 Task: Search one way flight ticket for 5 adults, 2 children, 1 infant in seat and 2 infants on lap in economy from Roanoke: Roanoke-blacksburg Regional Airport (woodrum Field) to Riverton: Central Wyoming Regional Airport (was Riverton Regional) on 8-4-2023. Choice of flights is Southwest. Number of bags: 1 carry on bag and 1 checked bag. Price is upto 97000. Outbound departure time preference is 10:45.
Action: Mouse moved to (205, 304)
Screenshot: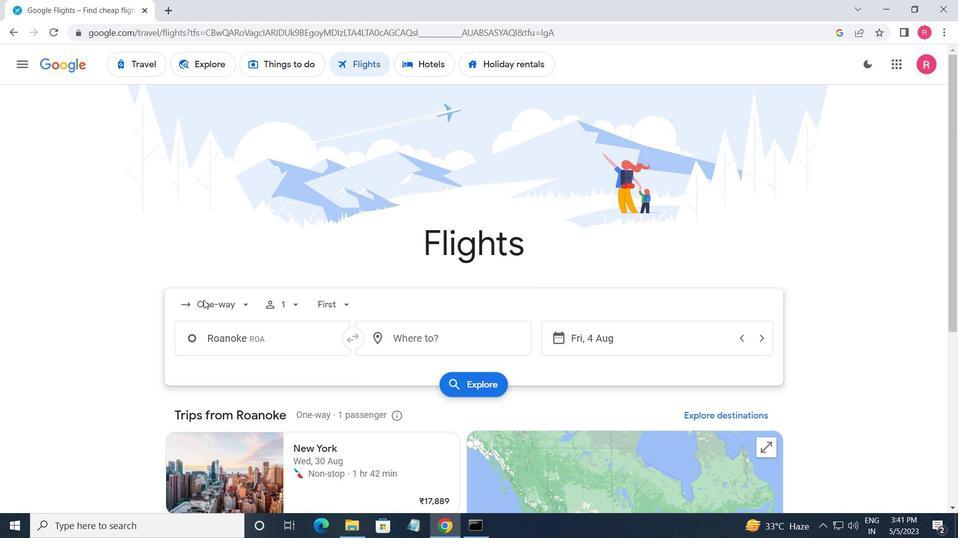 
Action: Mouse pressed left at (205, 304)
Screenshot: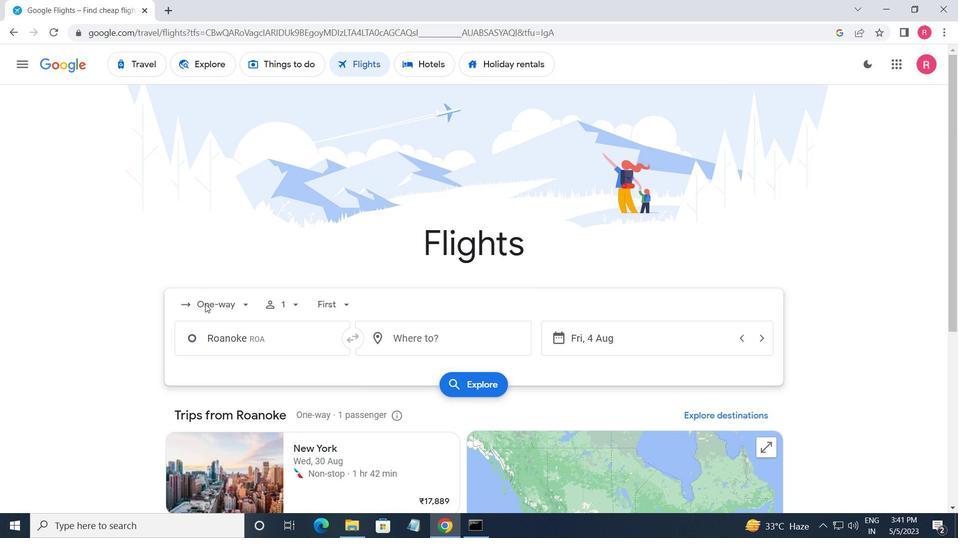 
Action: Mouse moved to (246, 306)
Screenshot: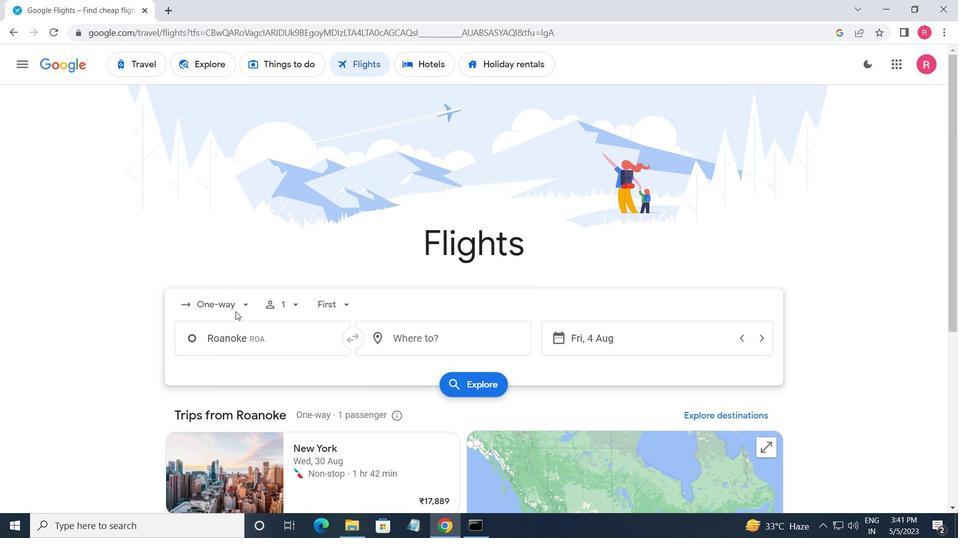 
Action: Mouse pressed left at (246, 306)
Screenshot: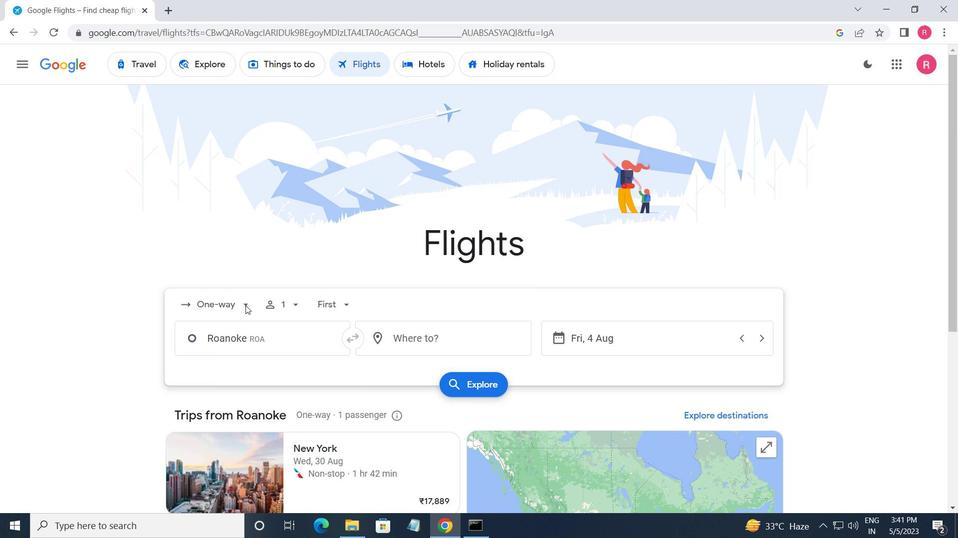 
Action: Mouse moved to (232, 361)
Screenshot: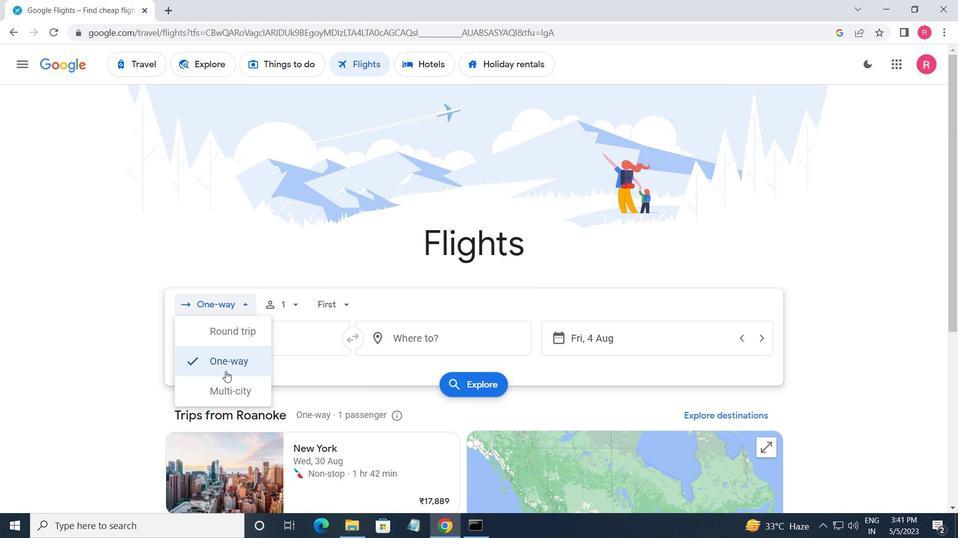 
Action: Mouse pressed left at (232, 361)
Screenshot: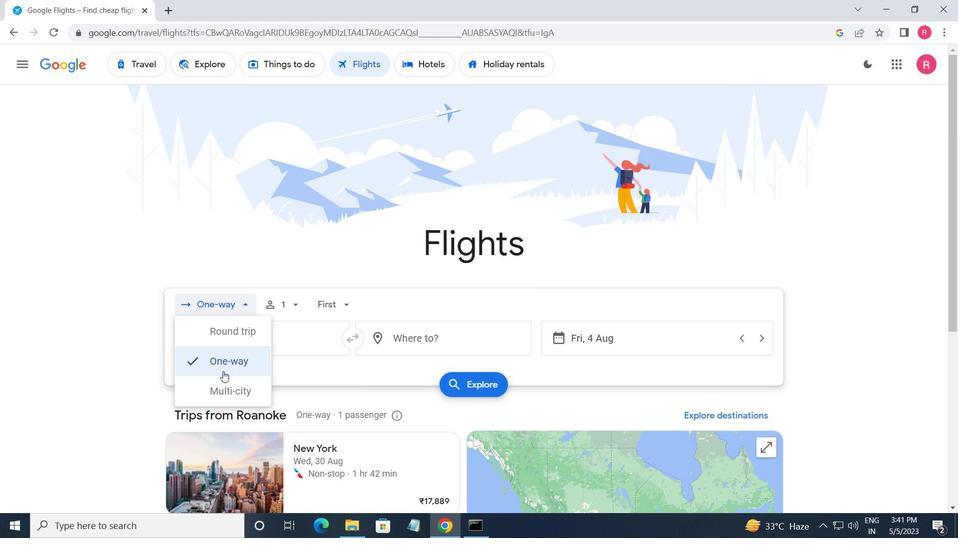 
Action: Mouse moved to (284, 311)
Screenshot: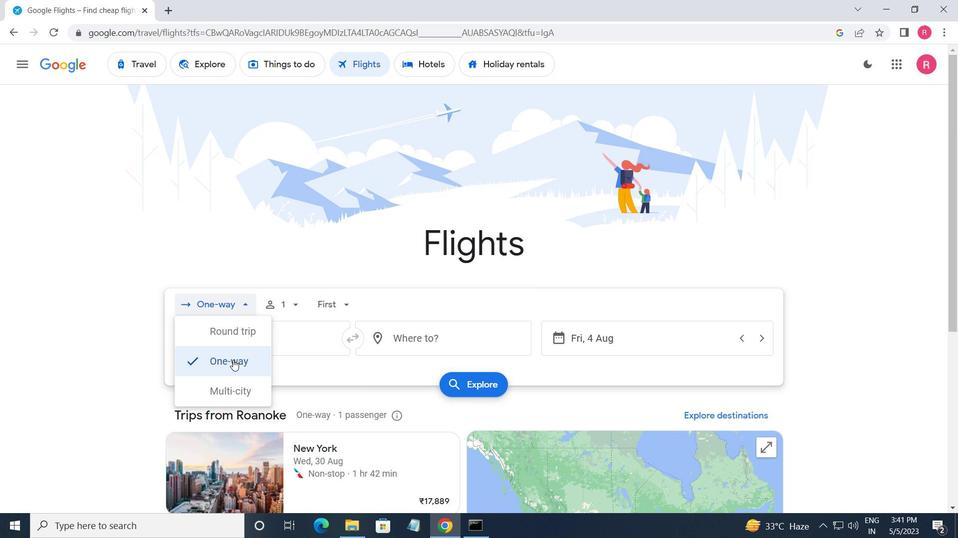 
Action: Mouse pressed left at (284, 311)
Screenshot: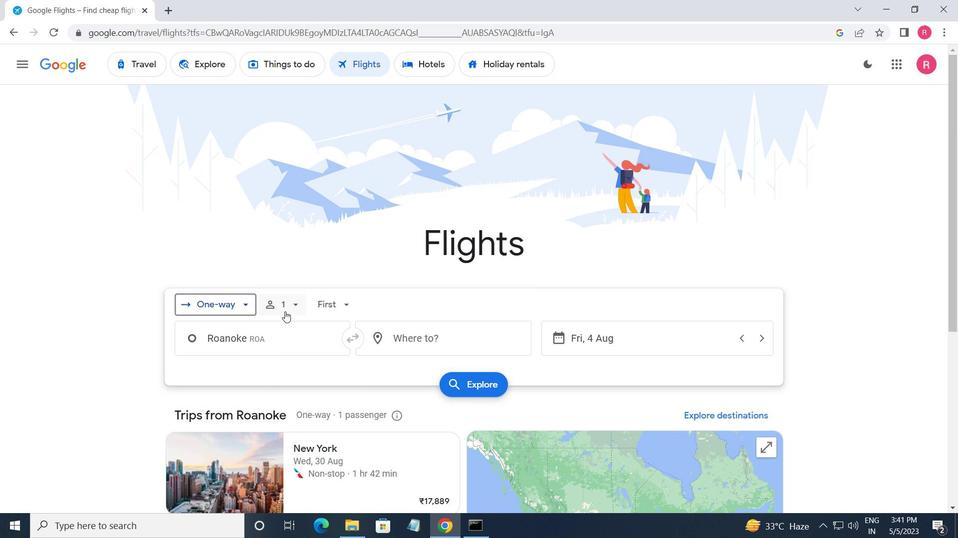 
Action: Mouse moved to (391, 339)
Screenshot: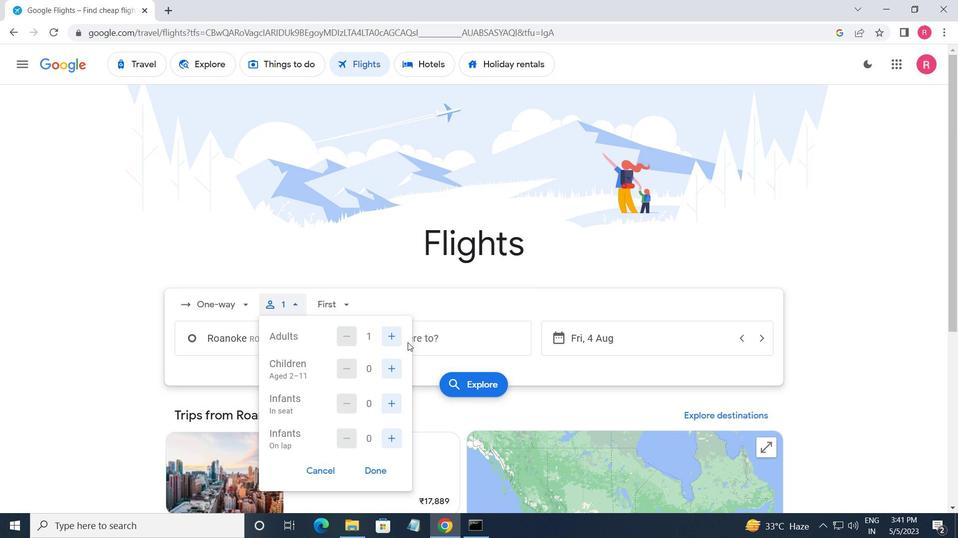 
Action: Mouse pressed left at (391, 339)
Screenshot: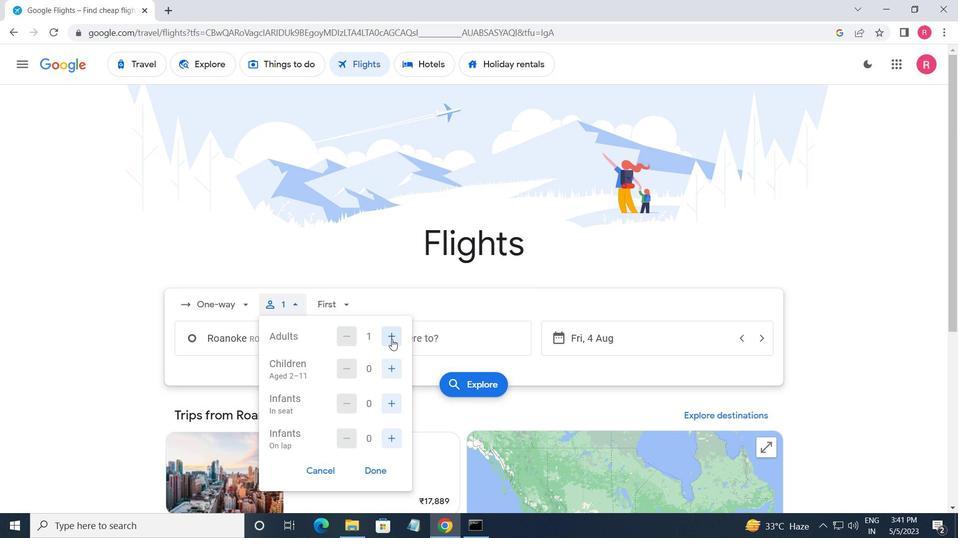 
Action: Mouse pressed left at (391, 339)
Screenshot: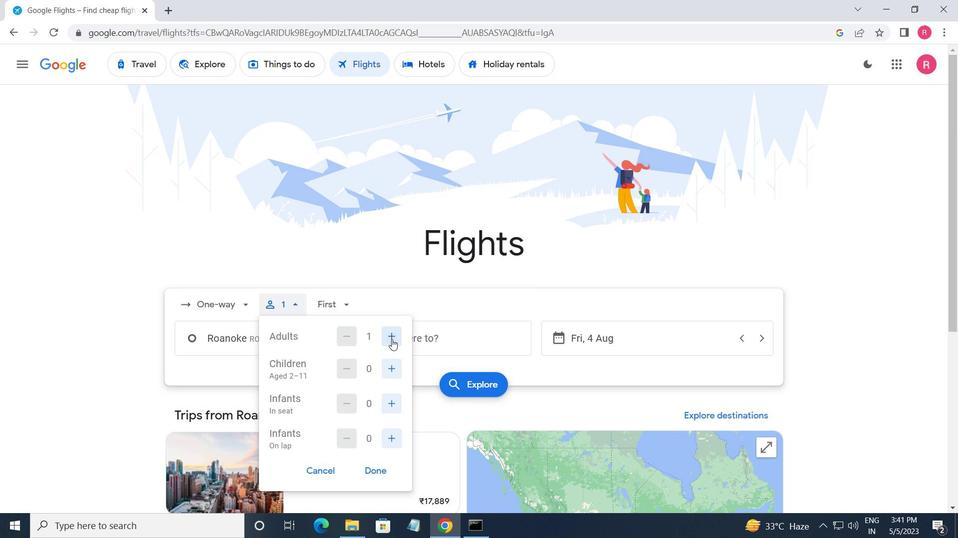 
Action: Mouse pressed left at (391, 339)
Screenshot: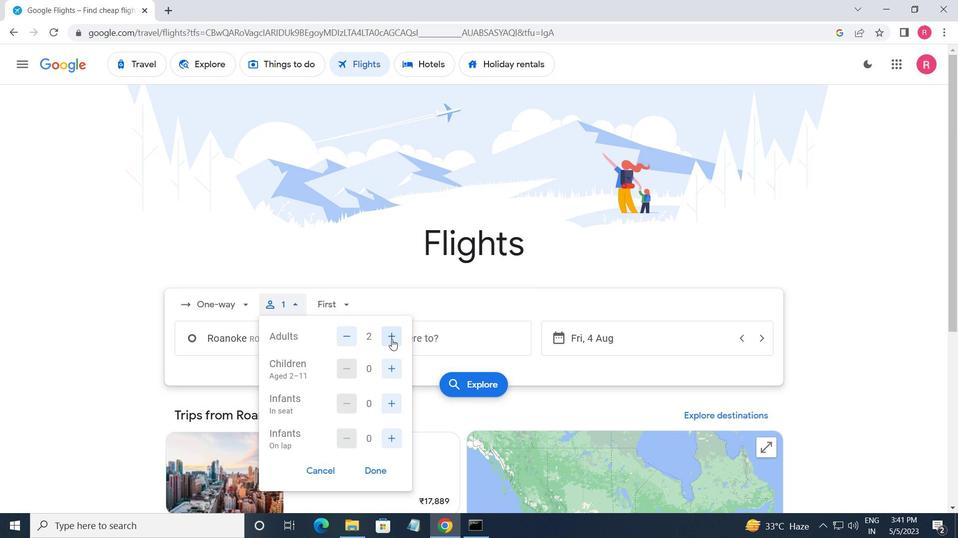 
Action: Mouse pressed left at (391, 339)
Screenshot: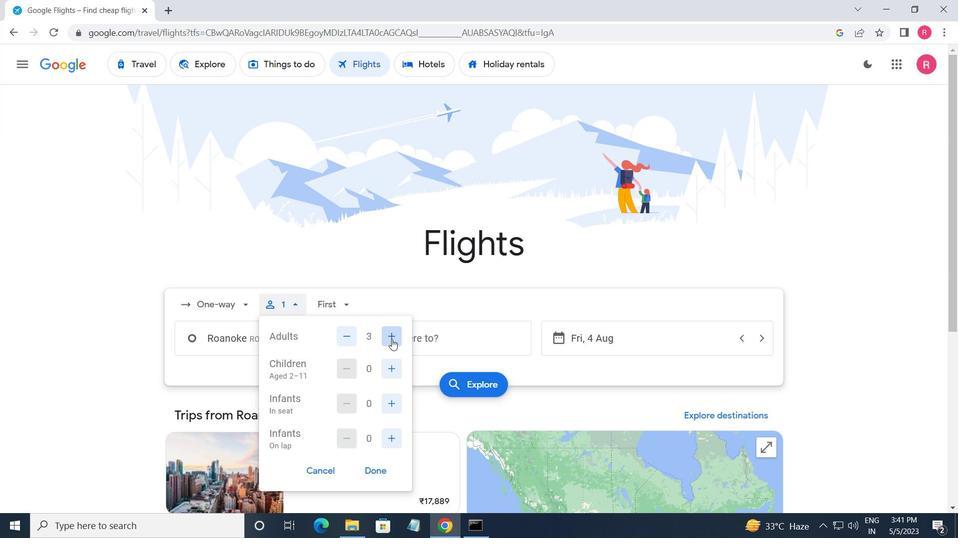 
Action: Mouse moved to (398, 370)
Screenshot: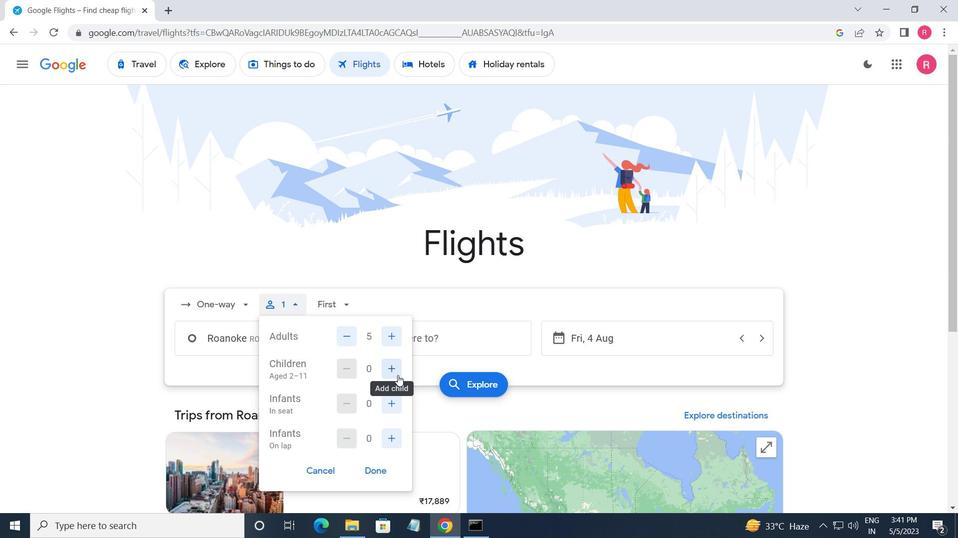 
Action: Mouse pressed left at (398, 370)
Screenshot: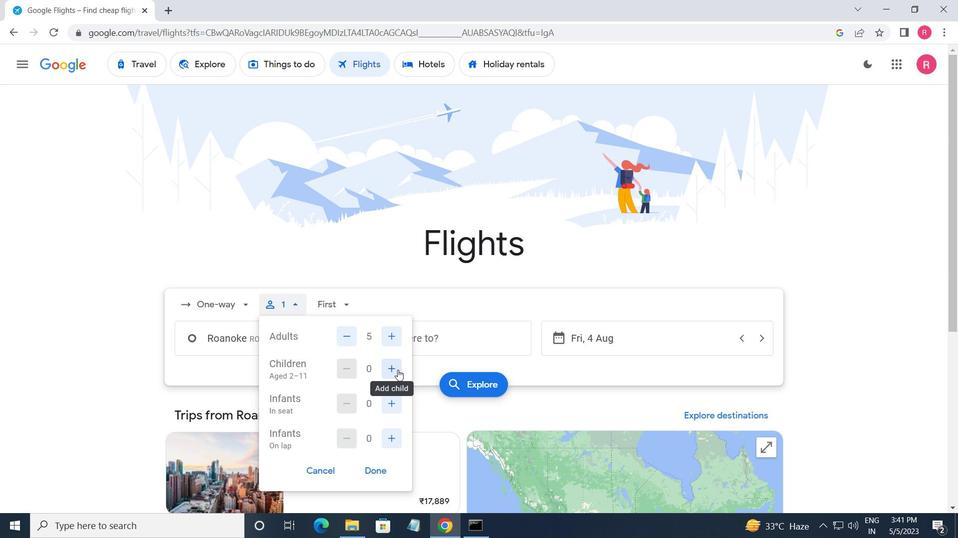 
Action: Mouse pressed left at (398, 370)
Screenshot: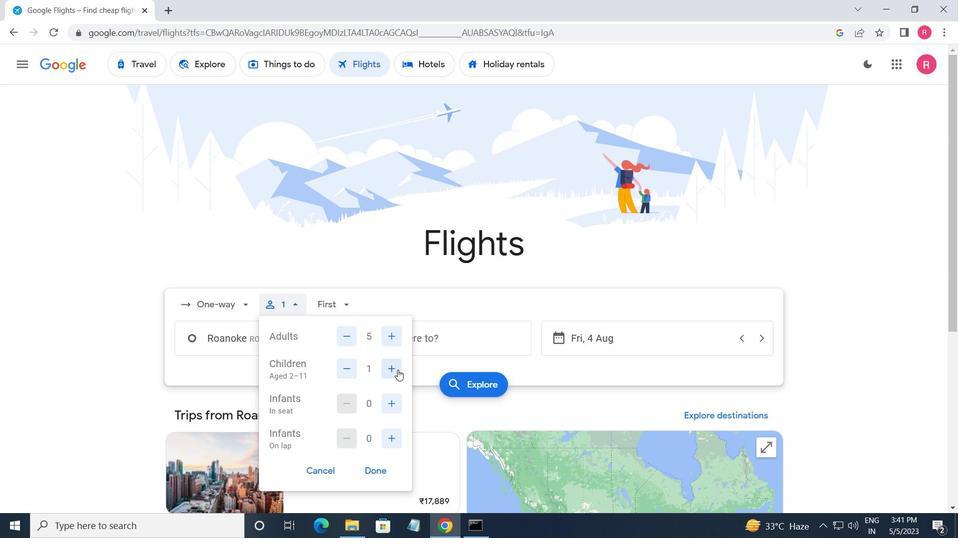 
Action: Mouse moved to (394, 409)
Screenshot: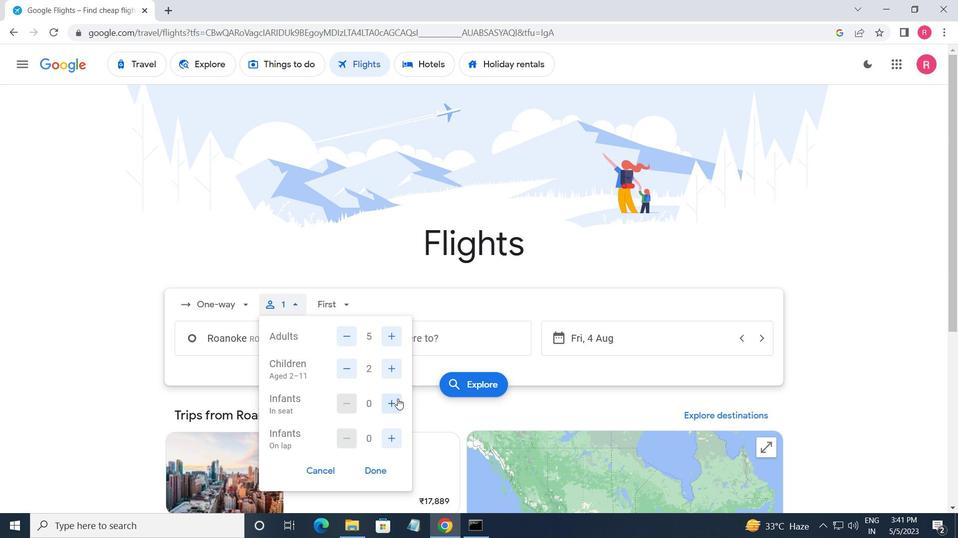 
Action: Mouse pressed left at (394, 409)
Screenshot: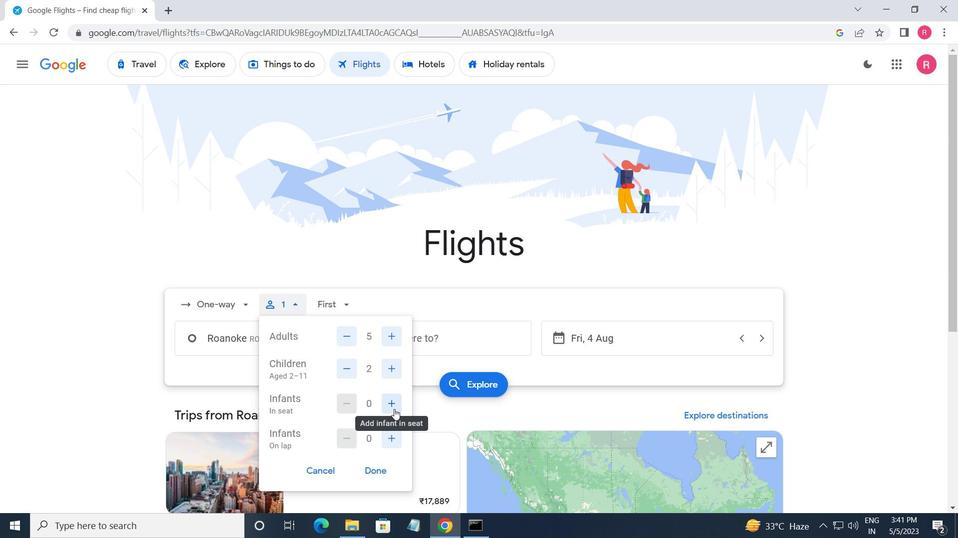 
Action: Mouse pressed left at (394, 409)
Screenshot: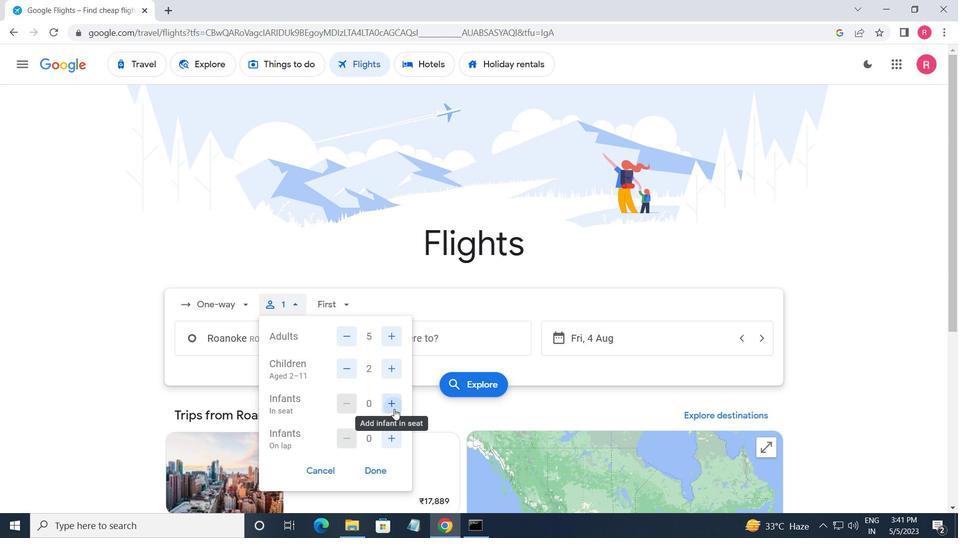 
Action: Mouse moved to (347, 407)
Screenshot: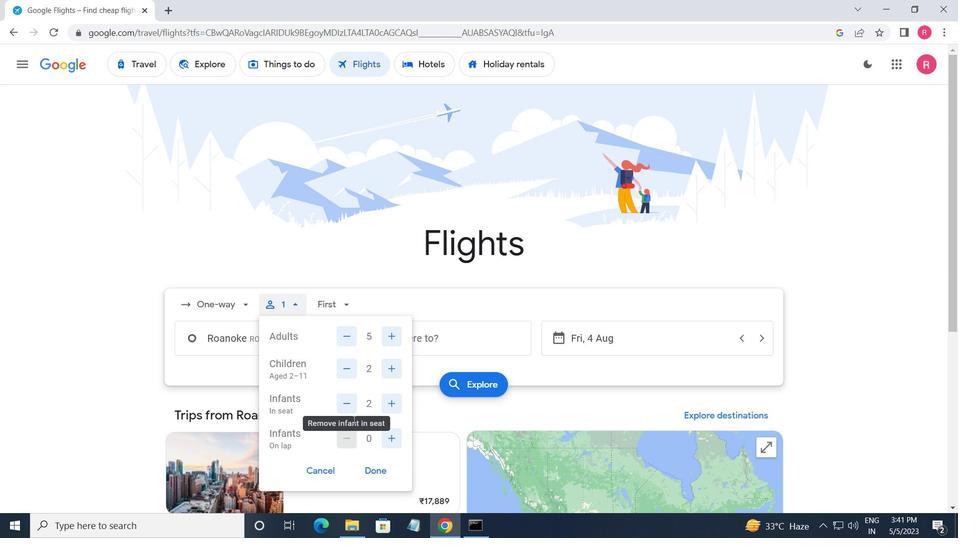 
Action: Mouse pressed left at (347, 407)
Screenshot: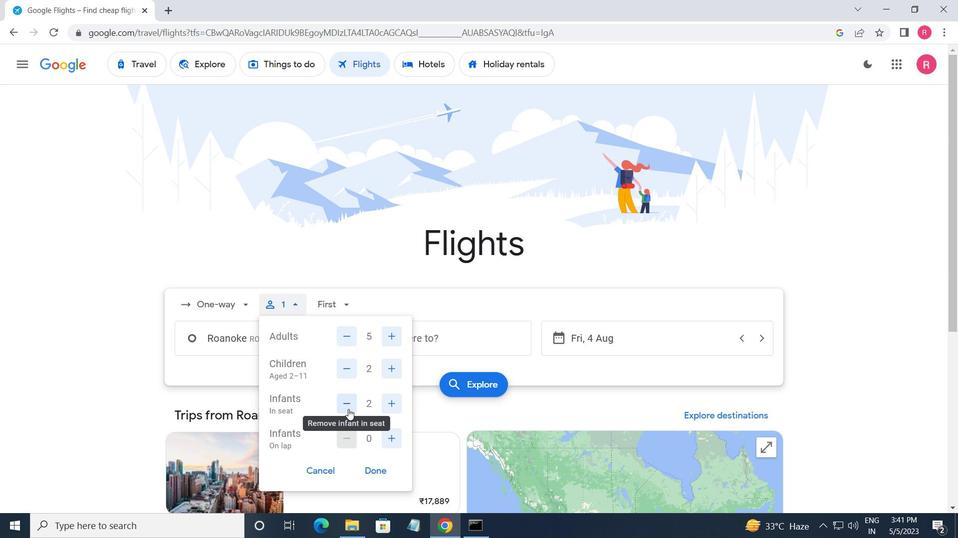
Action: Mouse moved to (393, 436)
Screenshot: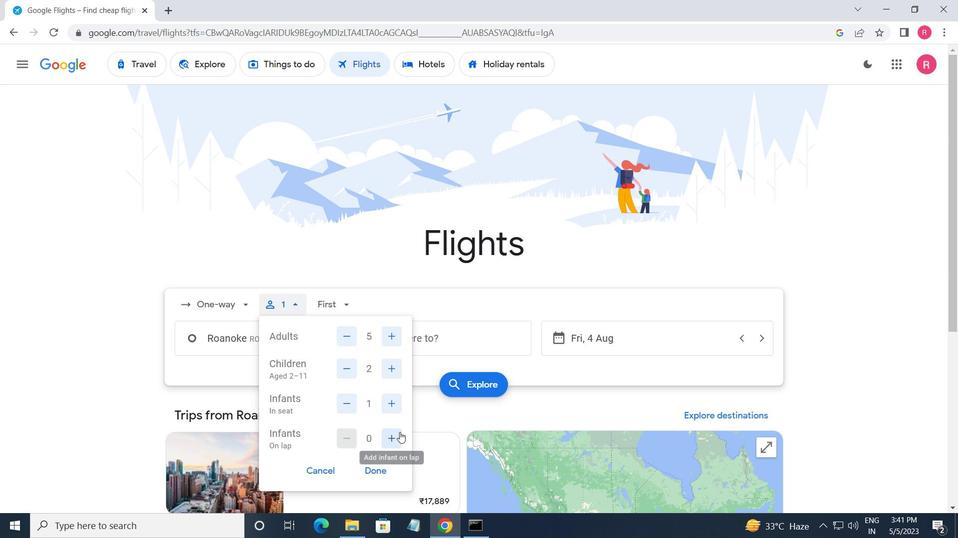 
Action: Mouse pressed left at (393, 436)
Screenshot: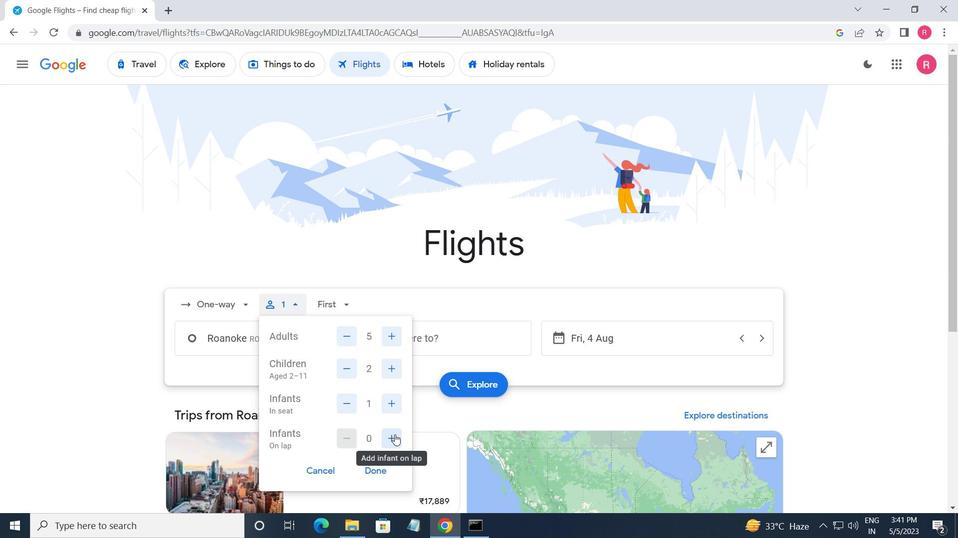 
Action: Mouse pressed left at (393, 436)
Screenshot: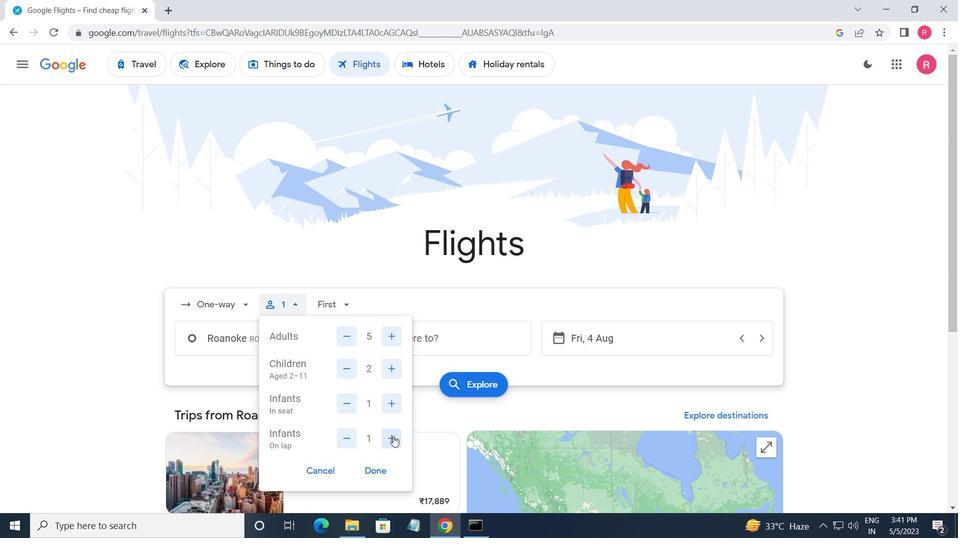 
Action: Mouse moved to (352, 440)
Screenshot: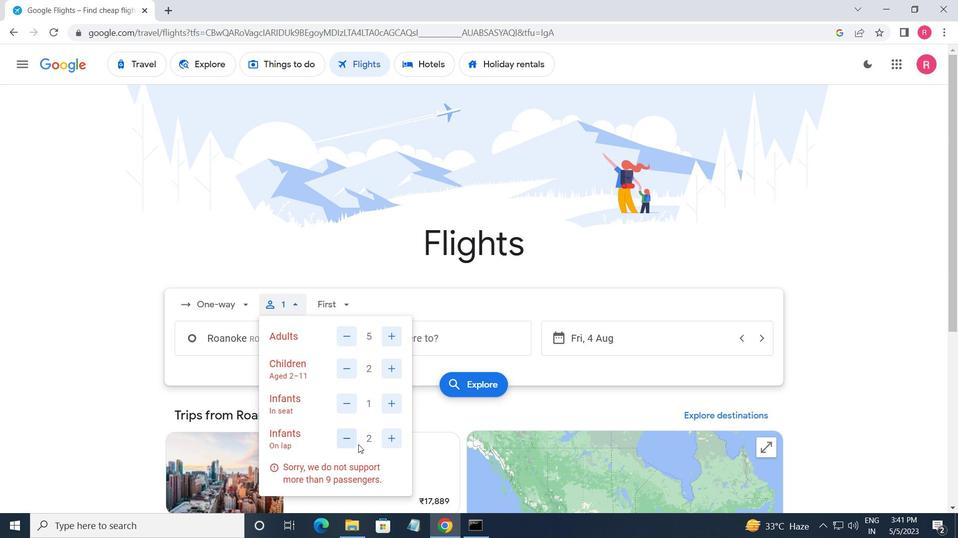 
Action: Mouse pressed left at (352, 440)
Screenshot: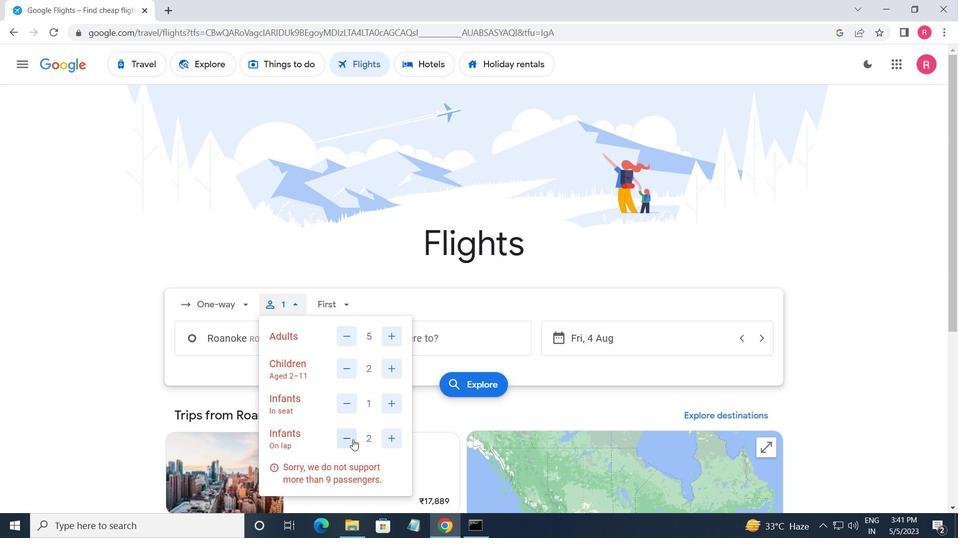 
Action: Mouse moved to (367, 477)
Screenshot: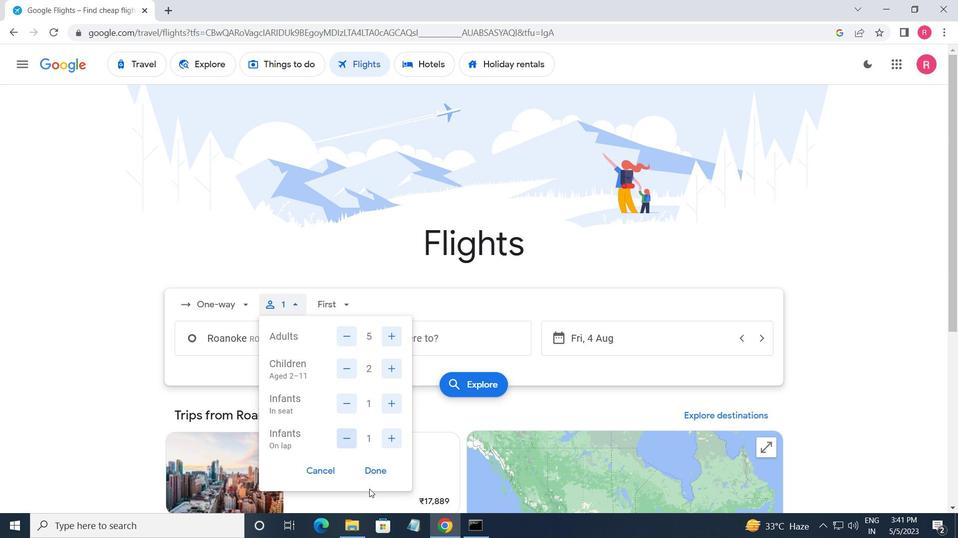 
Action: Mouse pressed left at (367, 477)
Screenshot: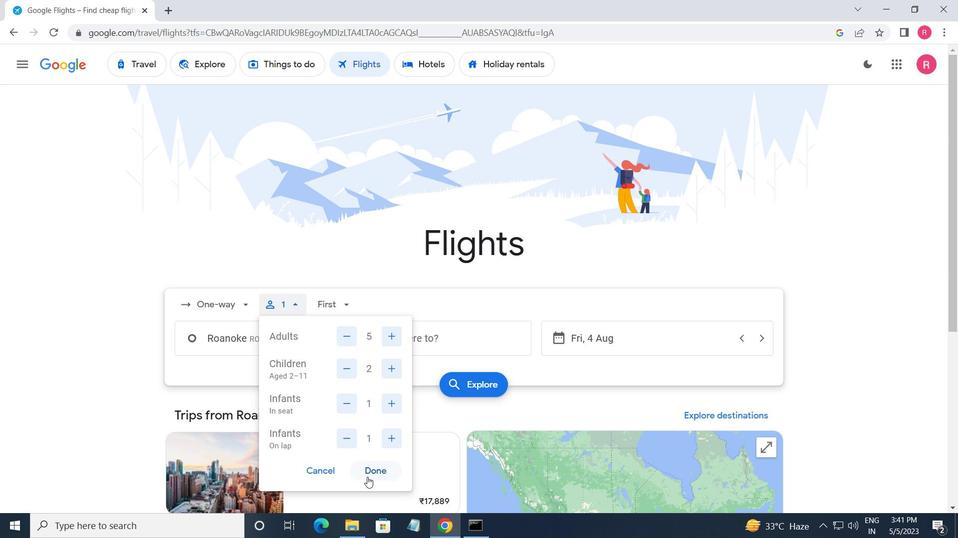 
Action: Mouse moved to (336, 310)
Screenshot: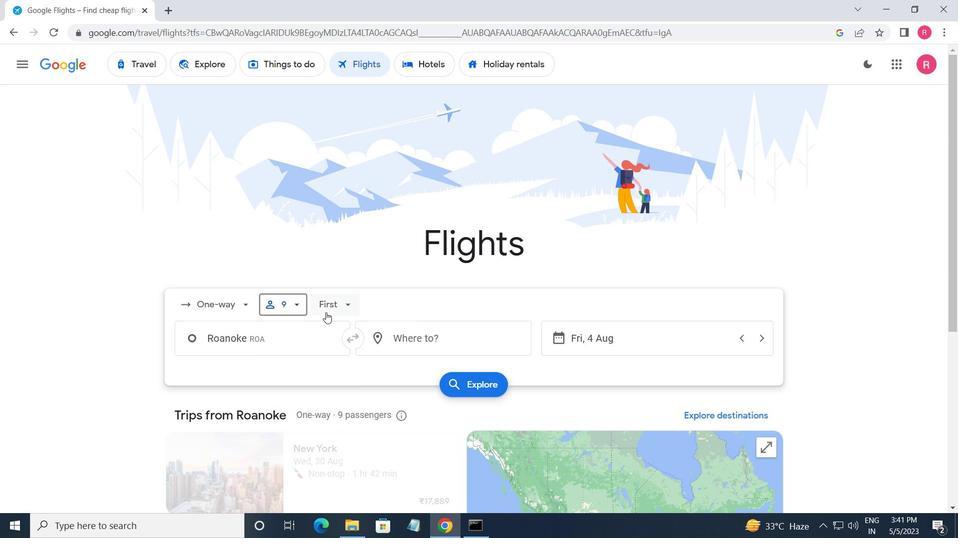 
Action: Mouse pressed left at (336, 310)
Screenshot: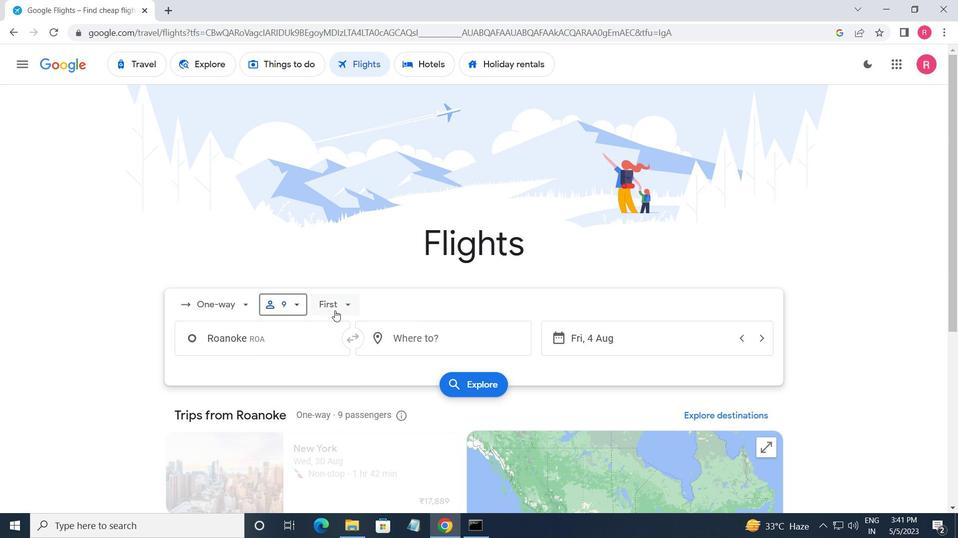 
Action: Mouse moved to (384, 331)
Screenshot: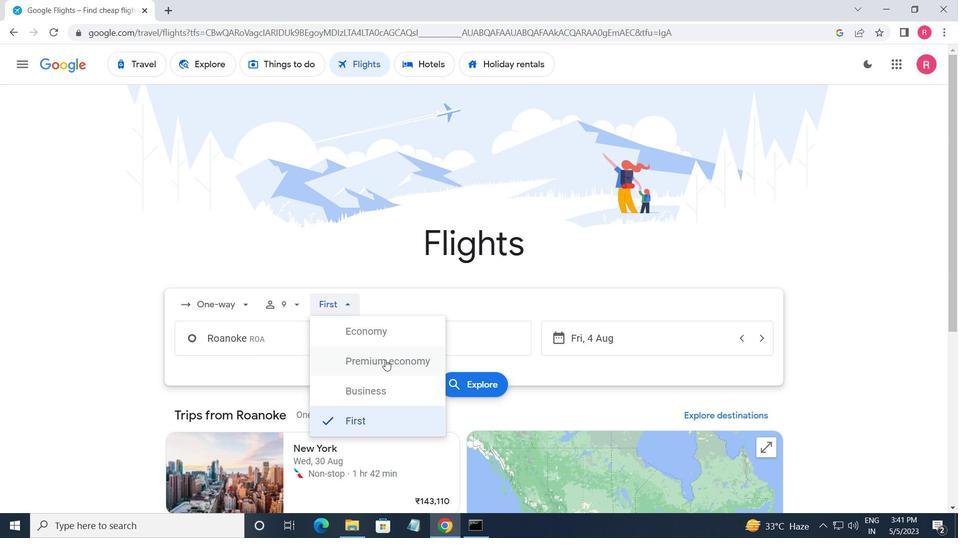 
Action: Mouse pressed left at (384, 331)
Screenshot: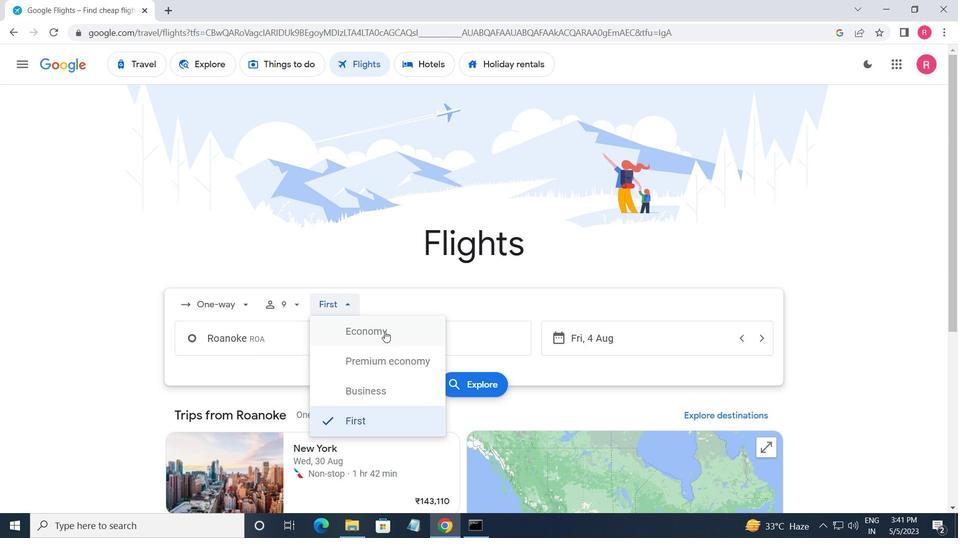 
Action: Mouse moved to (264, 344)
Screenshot: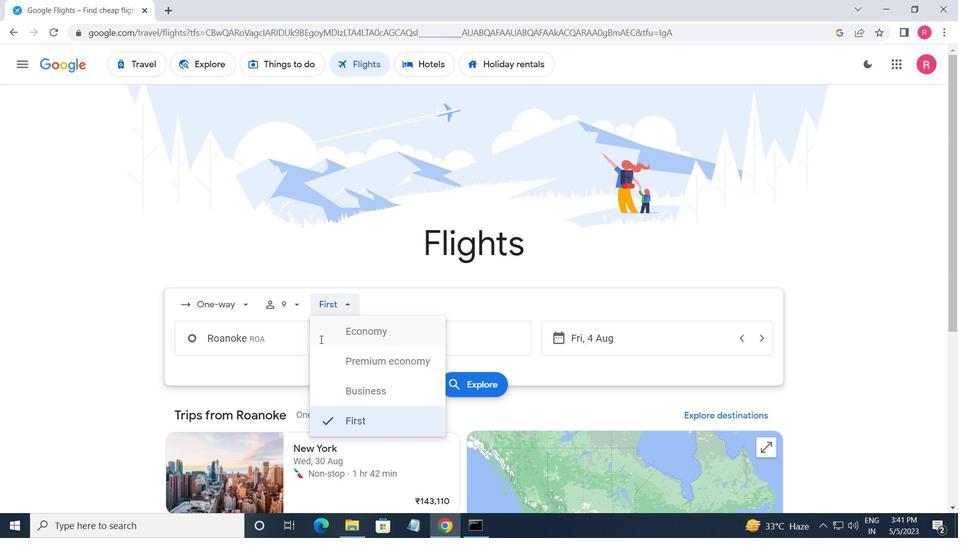 
Action: Mouse pressed left at (264, 344)
Screenshot: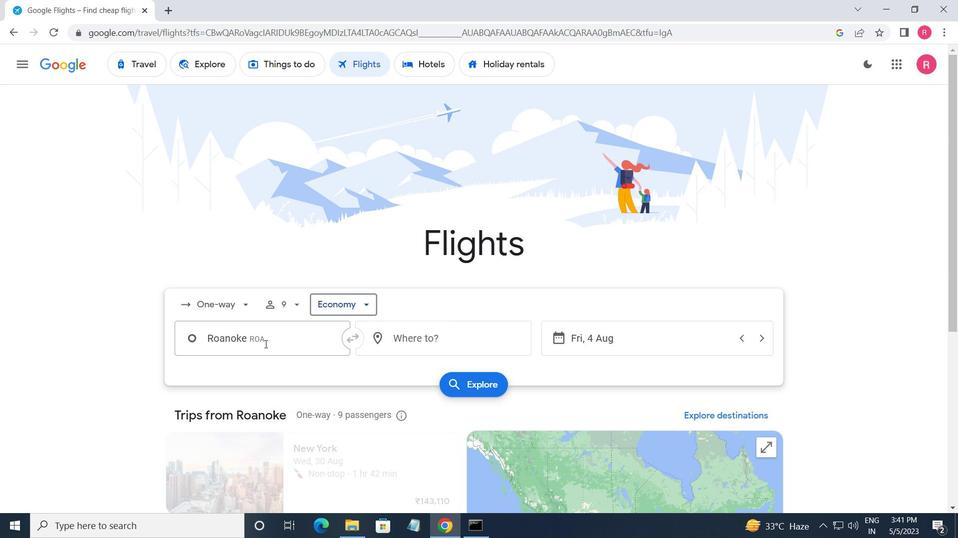 
Action: Key pressed <Key.shift>ROANV<Key.backspace>OKE-B
Screenshot: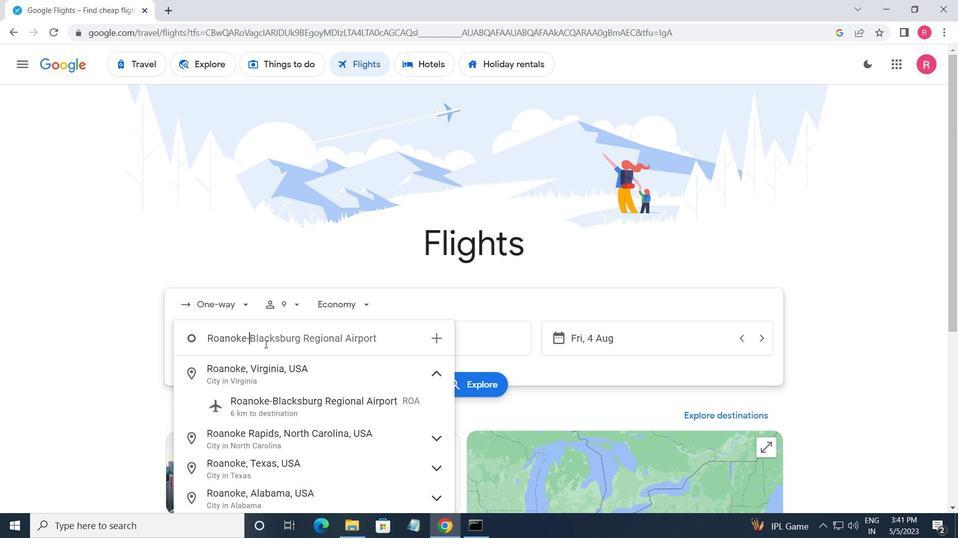 
Action: Mouse moved to (278, 375)
Screenshot: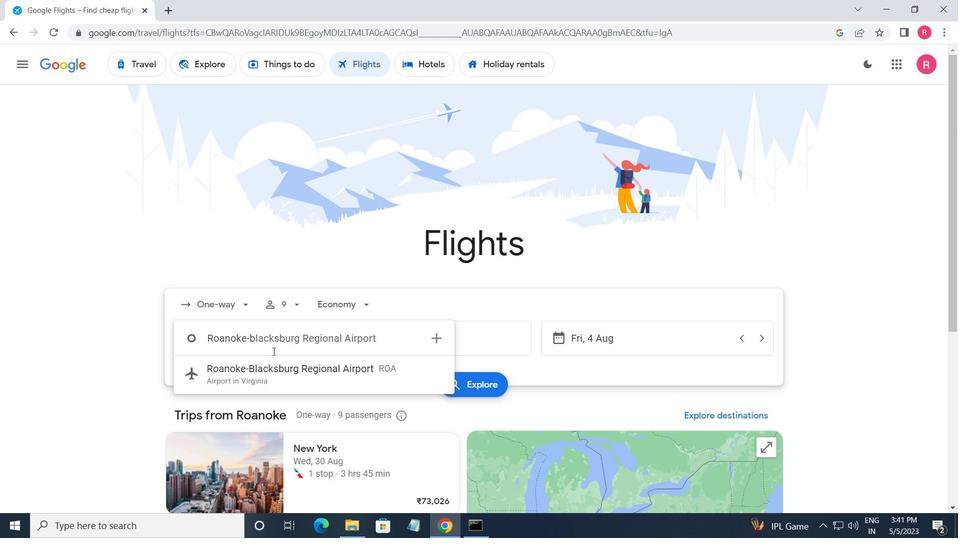 
Action: Mouse pressed left at (278, 375)
Screenshot: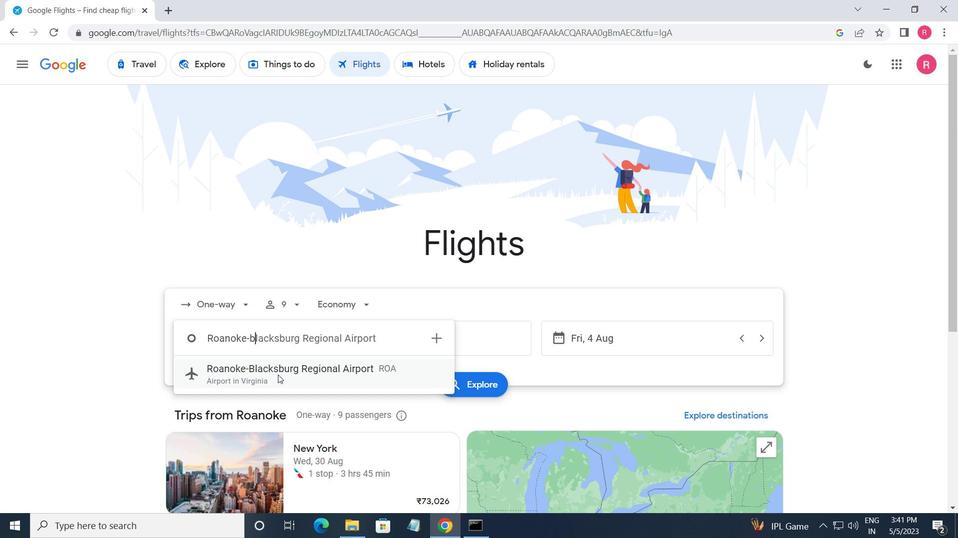 
Action: Mouse moved to (453, 322)
Screenshot: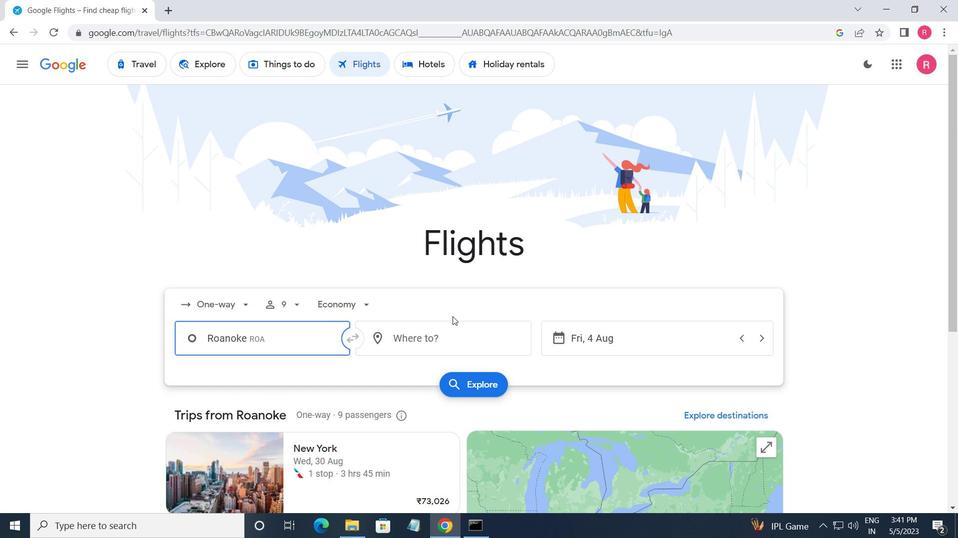 
Action: Mouse pressed left at (453, 322)
Screenshot: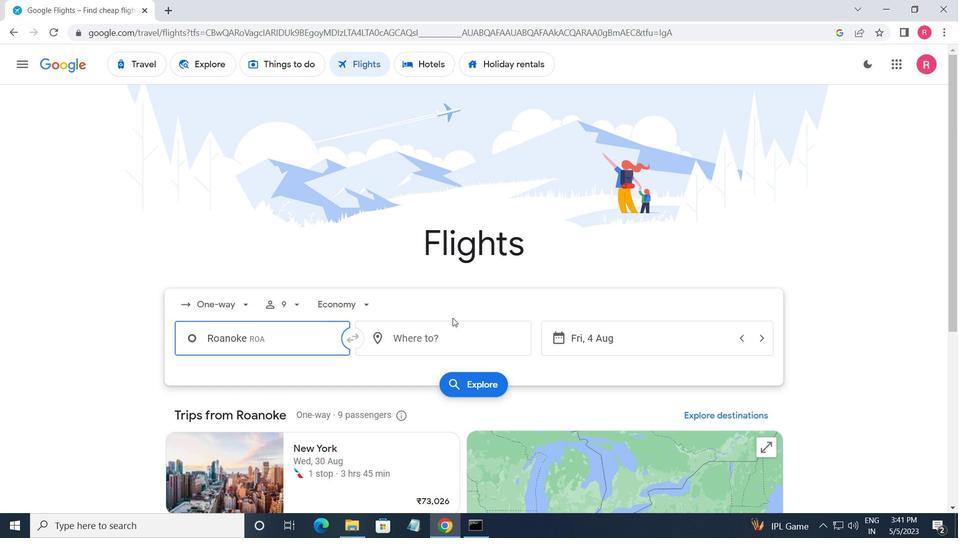 
Action: Mouse moved to (454, 322)
Screenshot: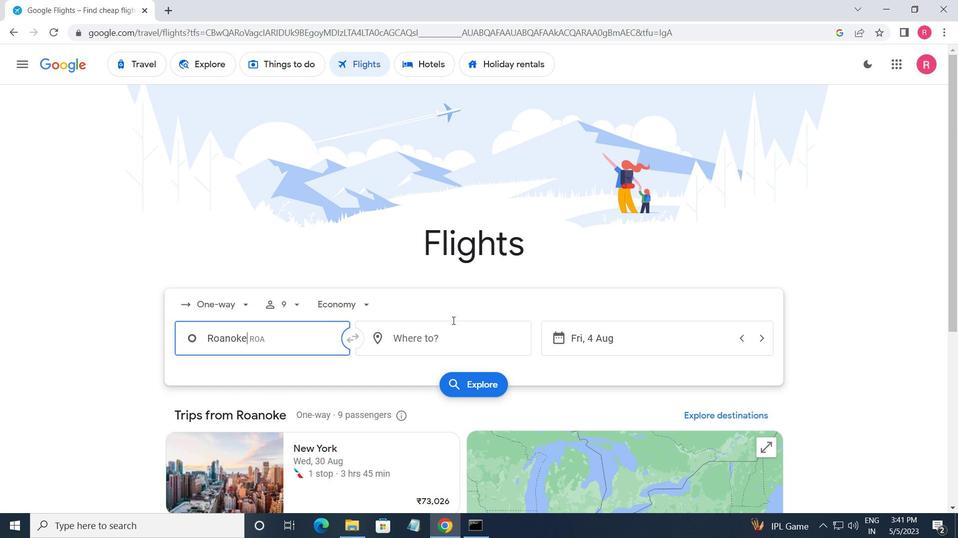 
Action: Key pressed <Key.shift>CENTRAL<Key.space><Key.shift>W
Screenshot: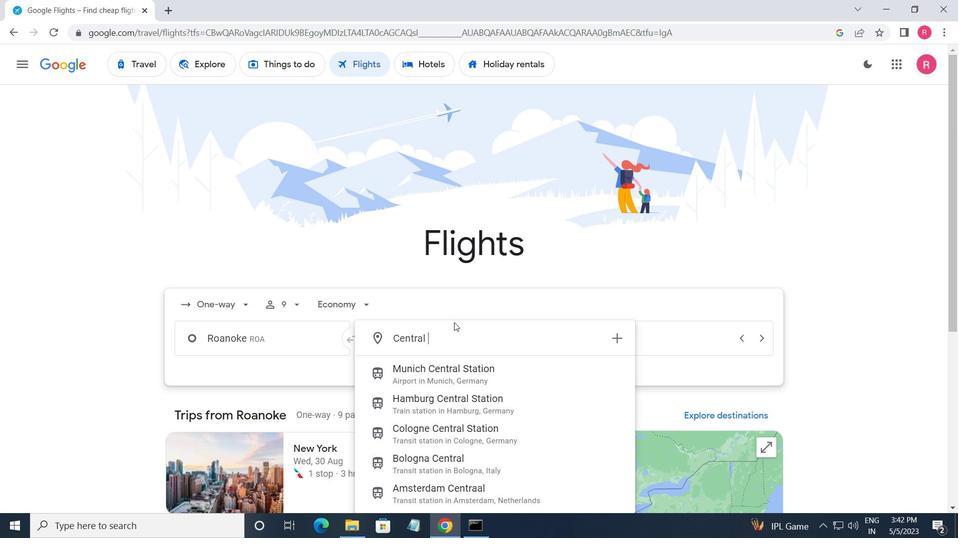 
Action: Mouse moved to (451, 375)
Screenshot: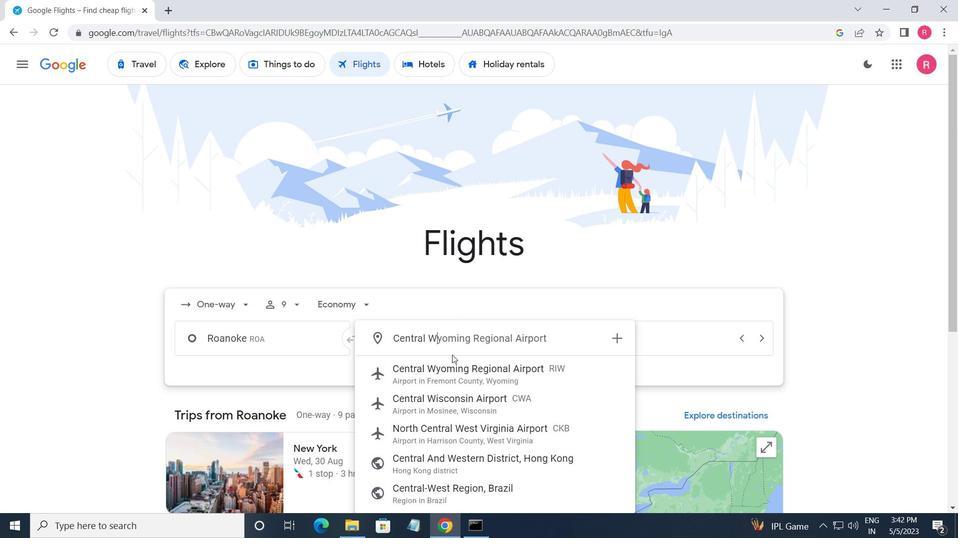 
Action: Mouse pressed left at (451, 375)
Screenshot: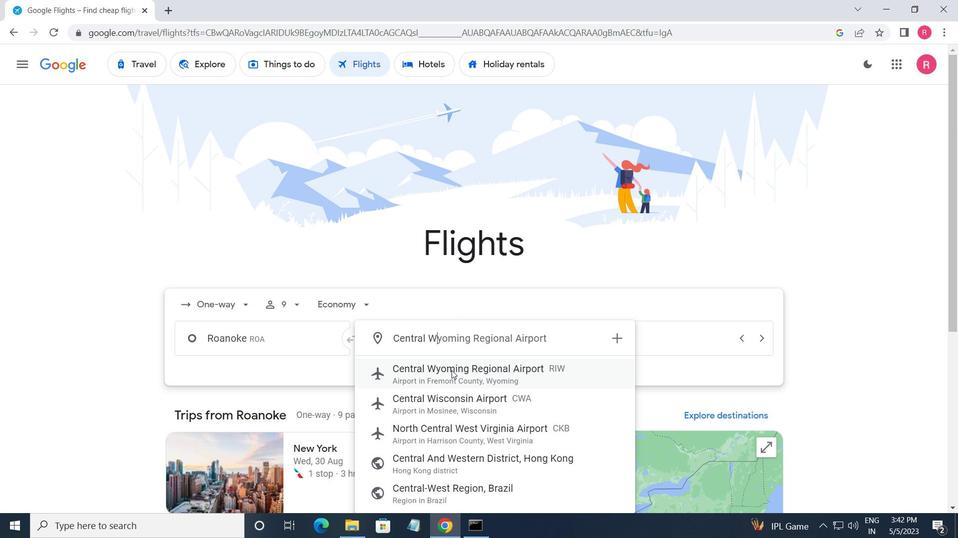 
Action: Mouse moved to (614, 328)
Screenshot: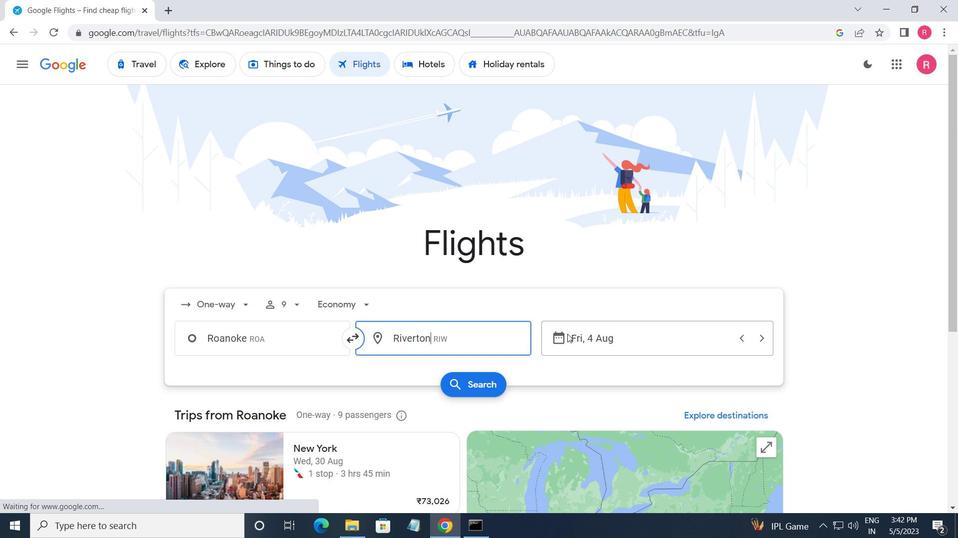 
Action: Mouse pressed left at (614, 328)
Screenshot: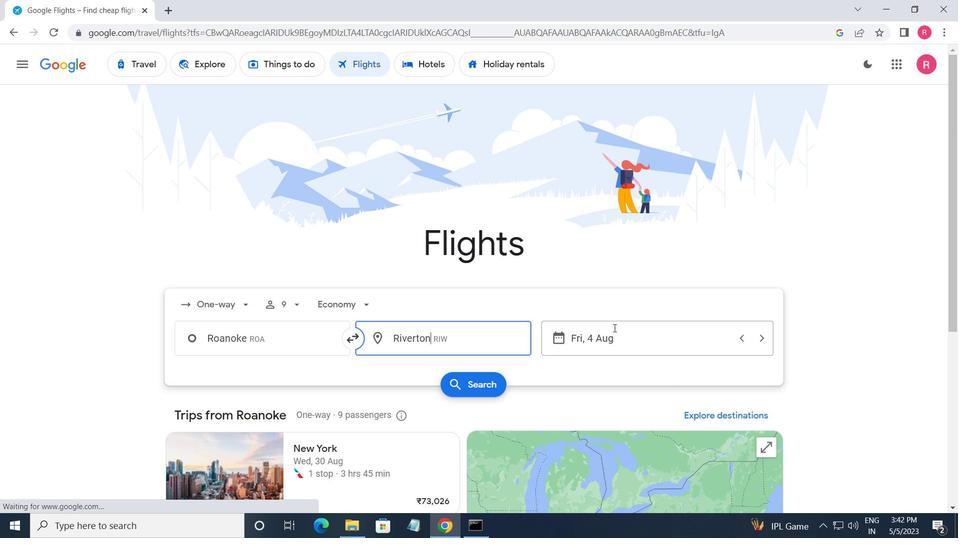 
Action: Mouse moved to (483, 285)
Screenshot: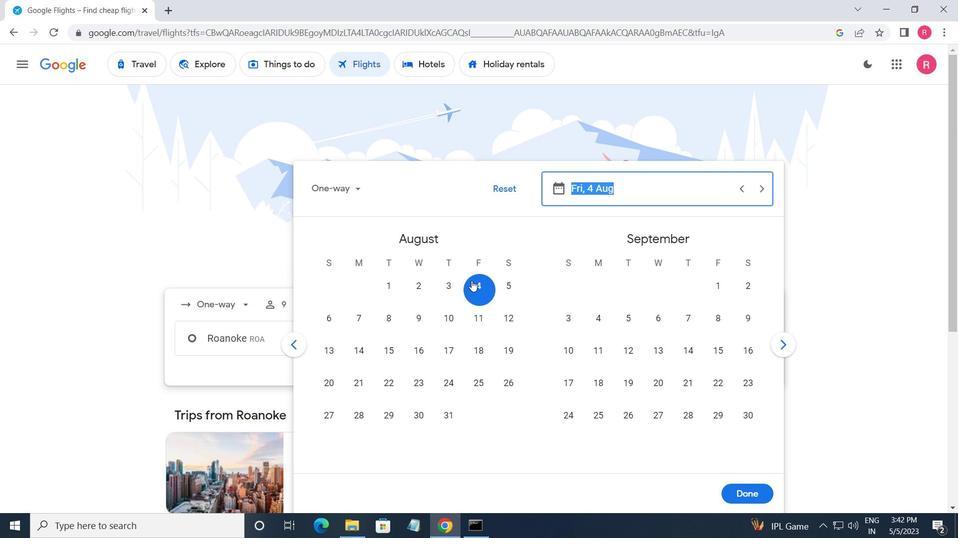
Action: Mouse pressed left at (483, 285)
Screenshot: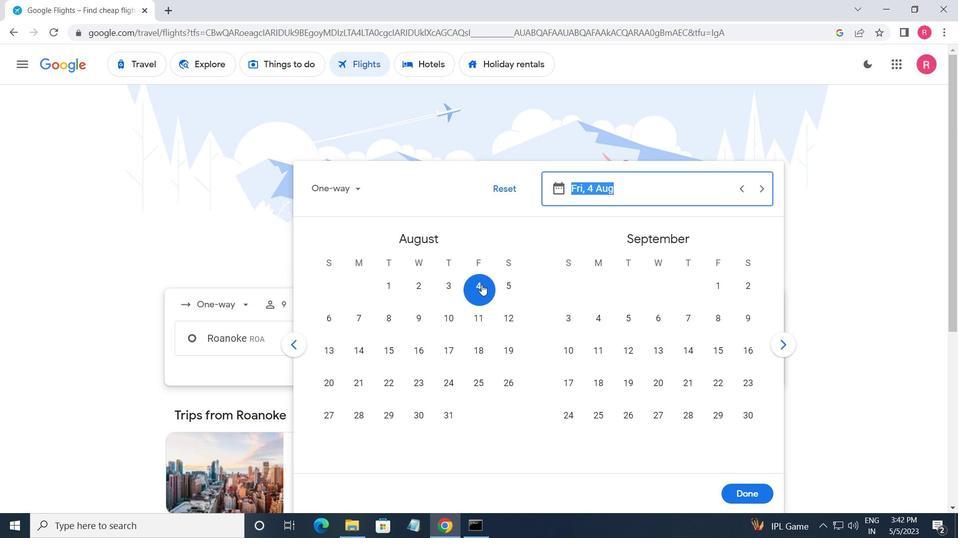 
Action: Mouse moved to (758, 497)
Screenshot: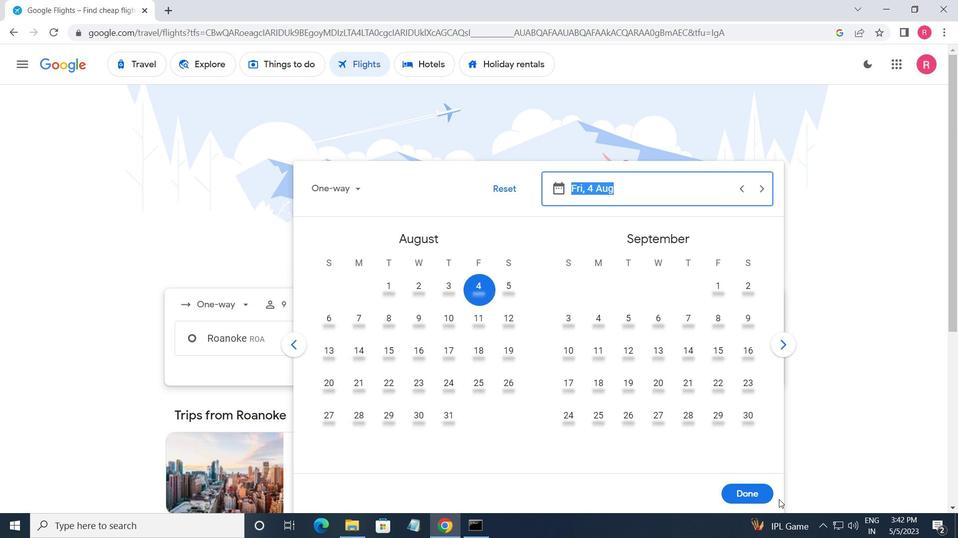 
Action: Mouse pressed left at (758, 497)
Screenshot: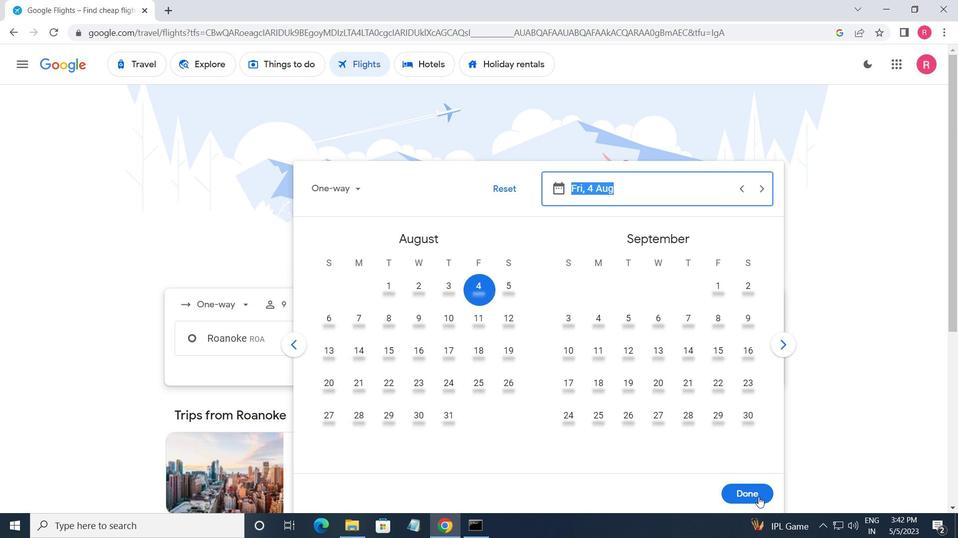 
Action: Mouse moved to (469, 383)
Screenshot: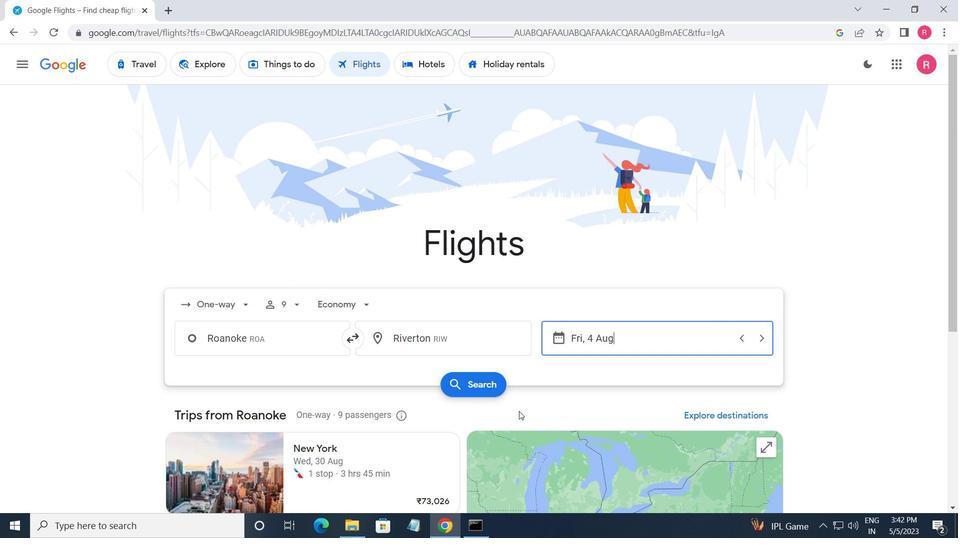 
Action: Mouse pressed left at (469, 383)
Screenshot: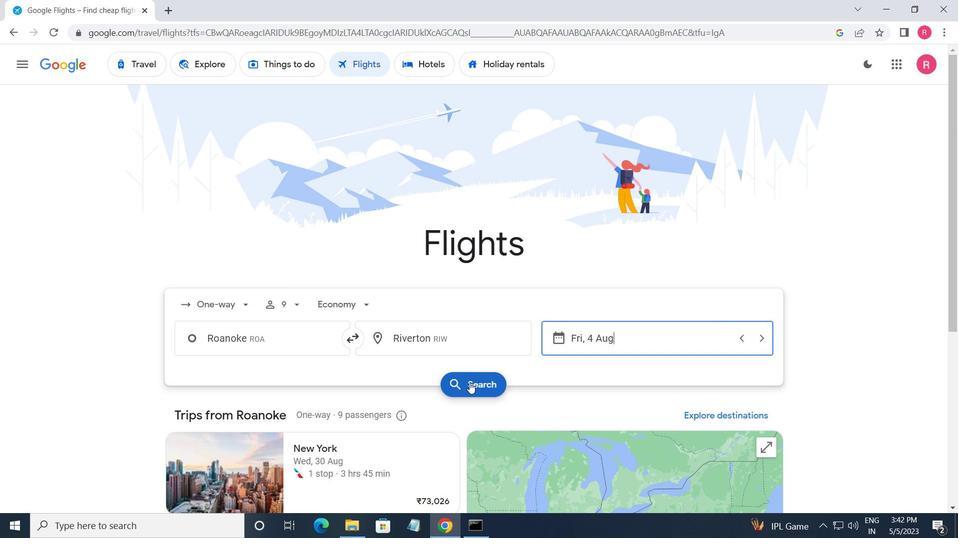 
Action: Mouse moved to (203, 181)
Screenshot: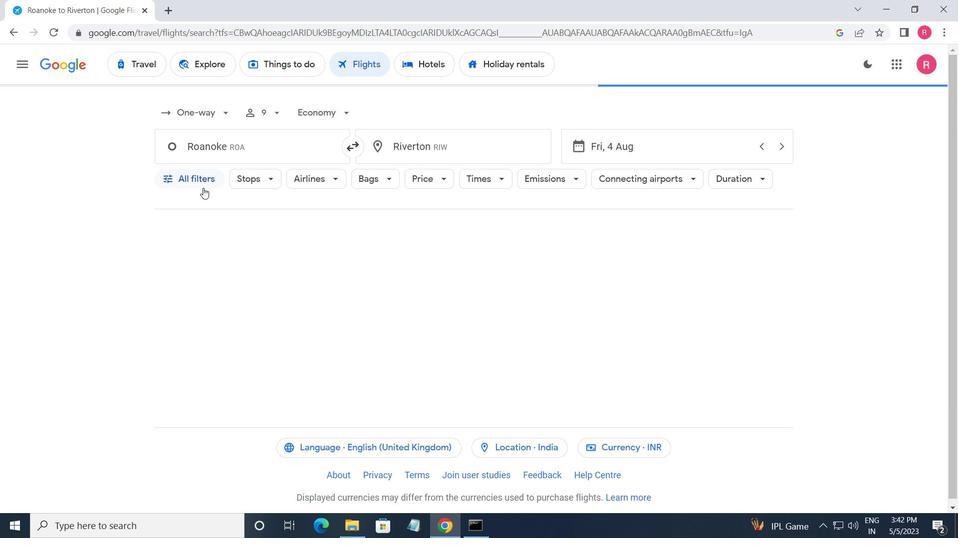 
Action: Mouse pressed left at (203, 181)
Screenshot: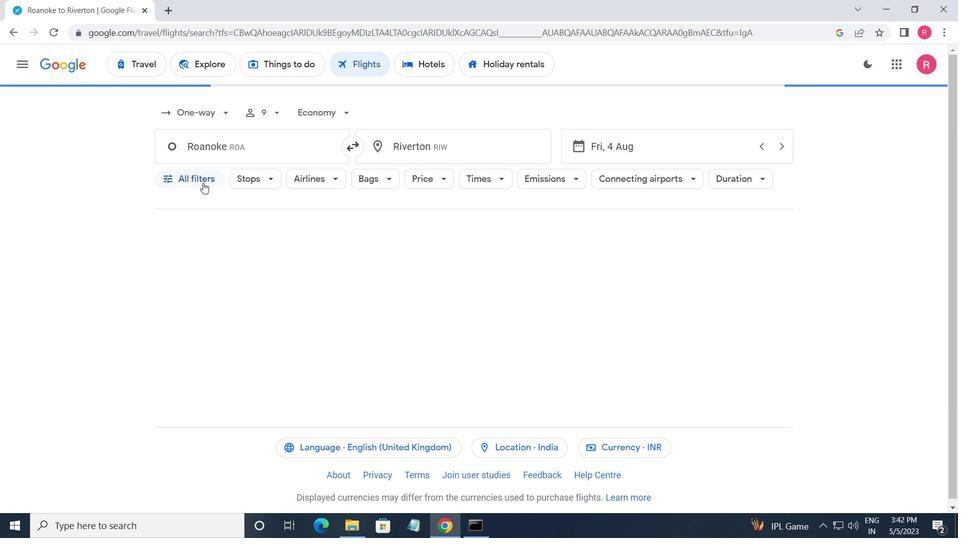 
Action: Mouse moved to (216, 263)
Screenshot: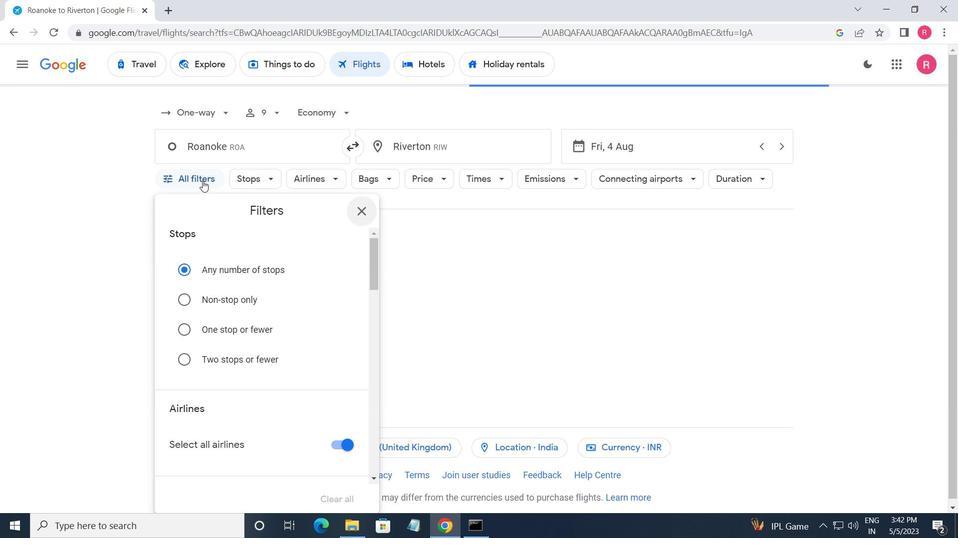 
Action: Mouse scrolled (216, 263) with delta (0, 0)
Screenshot: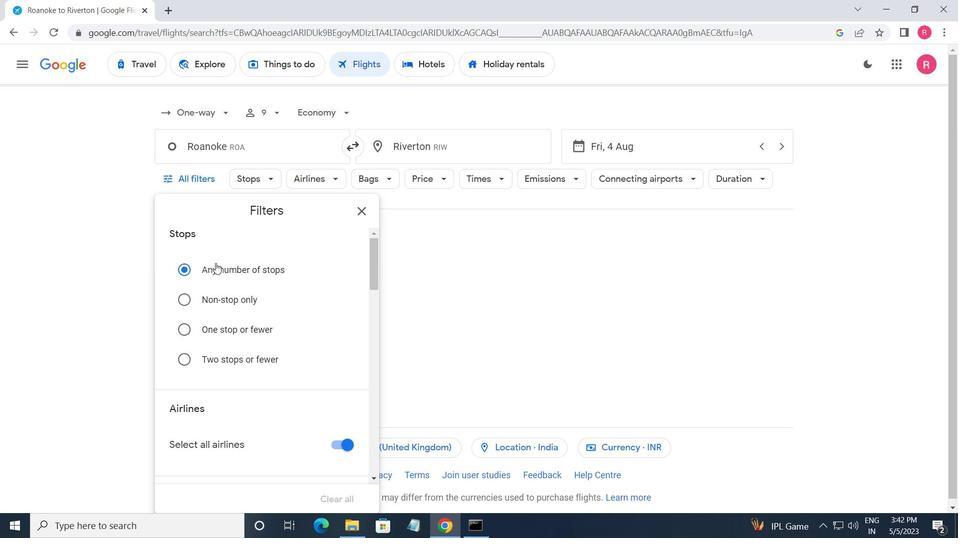 
Action: Mouse scrolled (216, 263) with delta (0, 0)
Screenshot: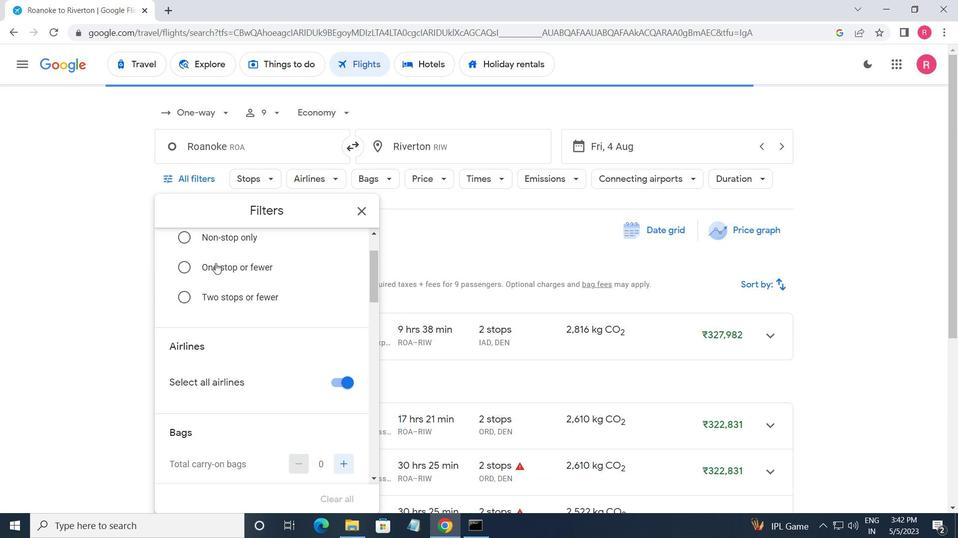 
Action: Mouse scrolled (216, 263) with delta (0, 0)
Screenshot: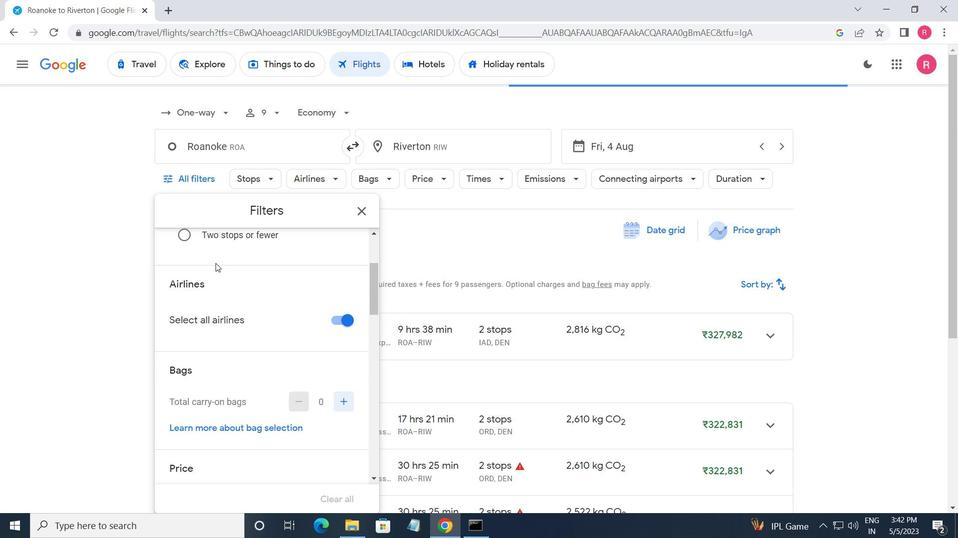 
Action: Mouse scrolled (216, 263) with delta (0, 0)
Screenshot: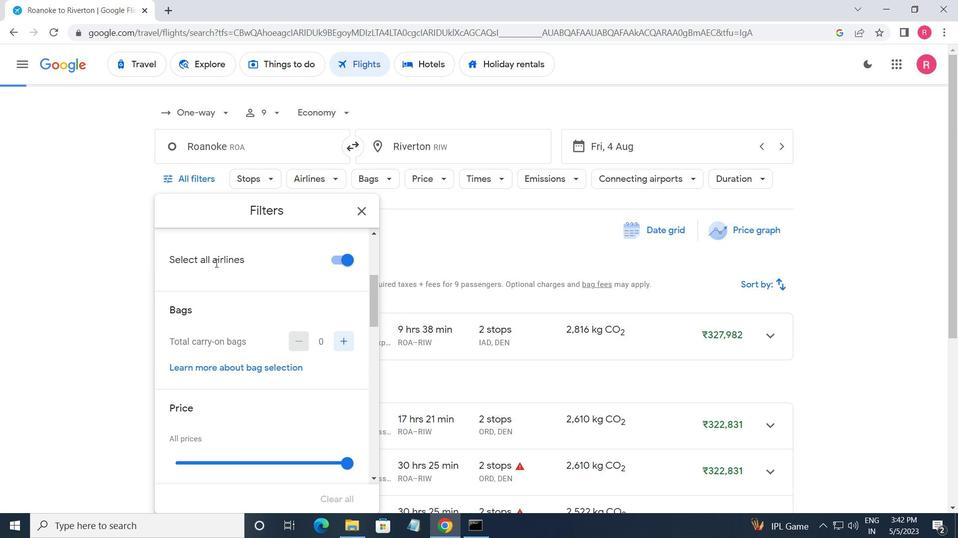 
Action: Mouse moved to (219, 267)
Screenshot: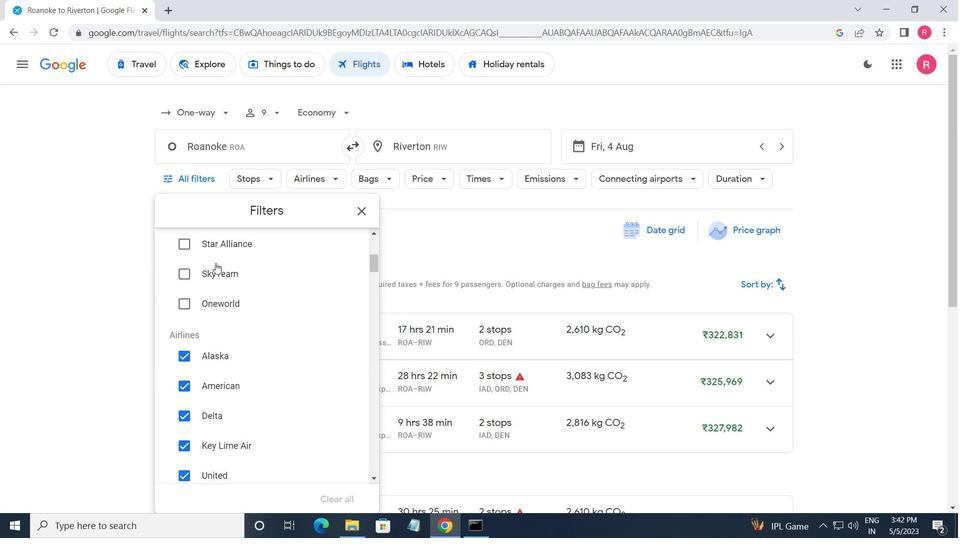 
Action: Mouse scrolled (219, 266) with delta (0, 0)
Screenshot: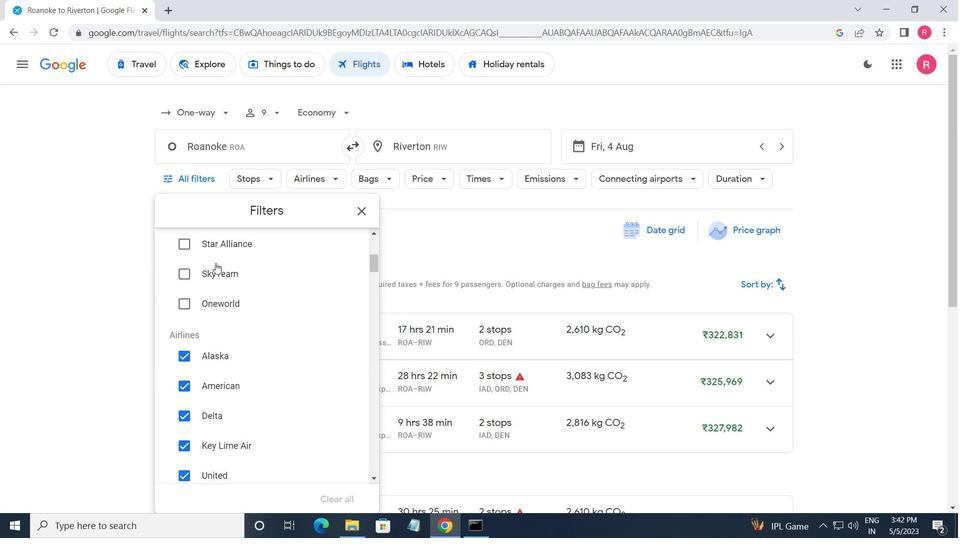 
Action: Mouse moved to (221, 283)
Screenshot: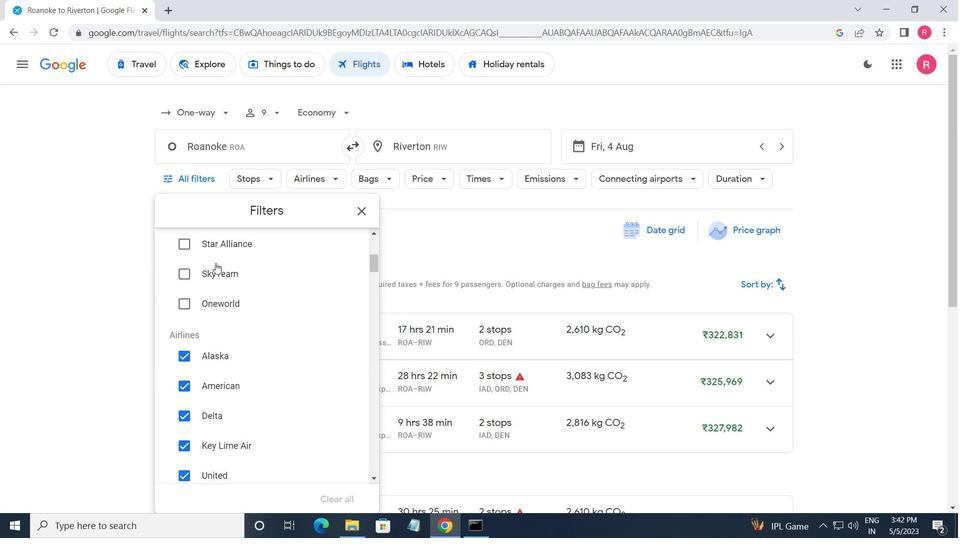 
Action: Mouse scrolled (221, 282) with delta (0, 0)
Screenshot: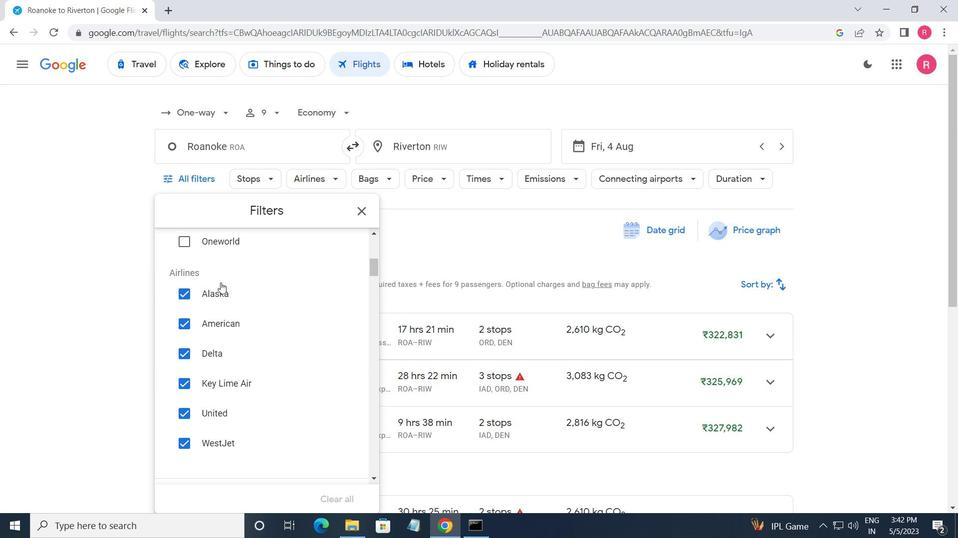 
Action: Mouse scrolled (221, 283) with delta (0, 0)
Screenshot: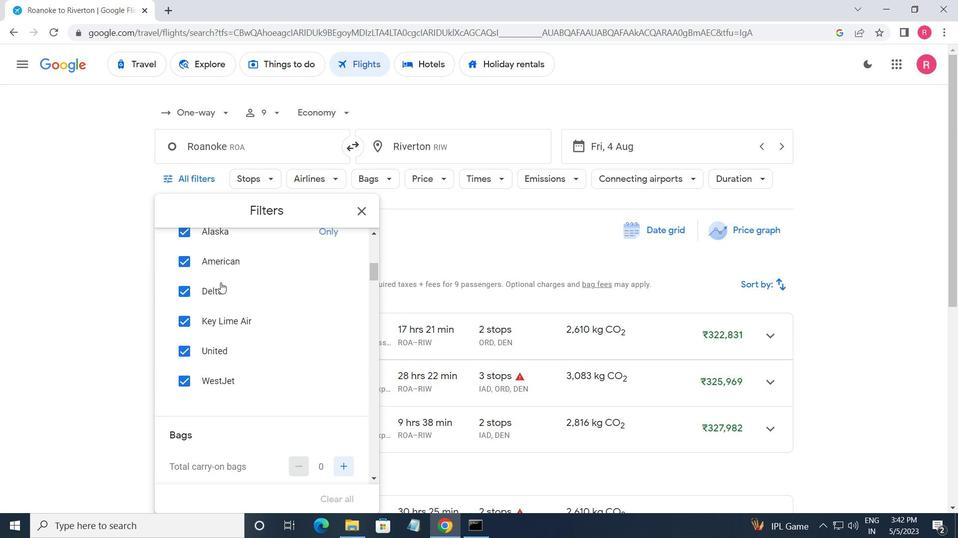 
Action: Mouse scrolled (221, 283) with delta (0, 0)
Screenshot: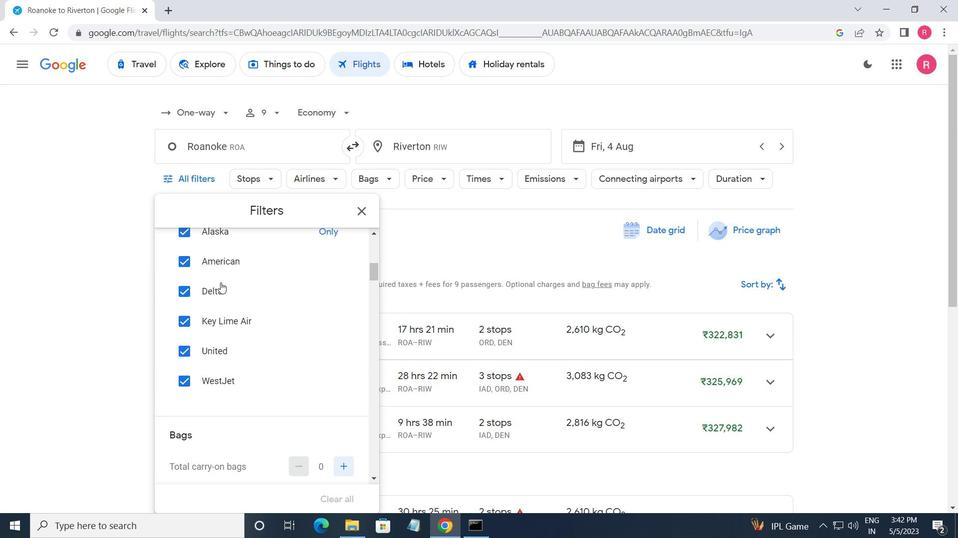 
Action: Mouse scrolled (221, 283) with delta (0, 0)
Screenshot: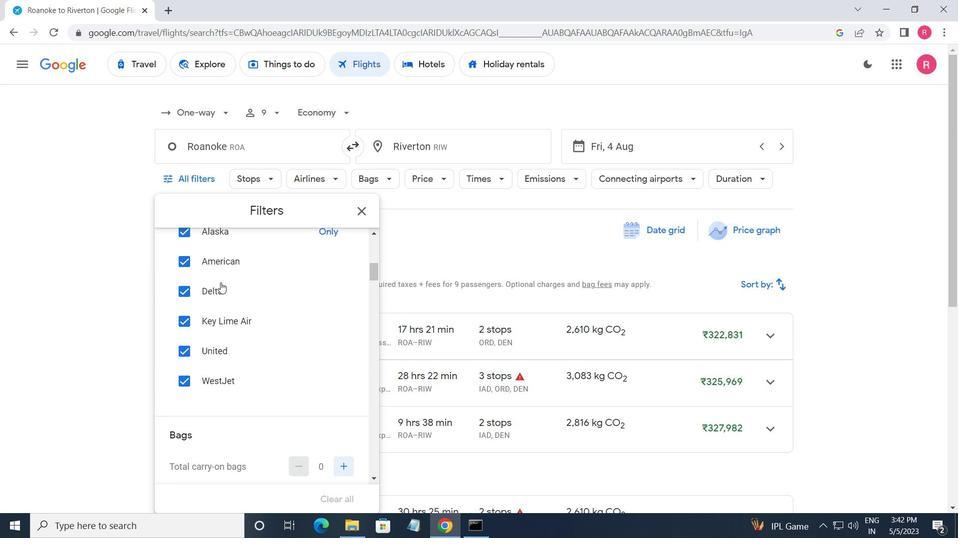 
Action: Mouse moved to (341, 261)
Screenshot: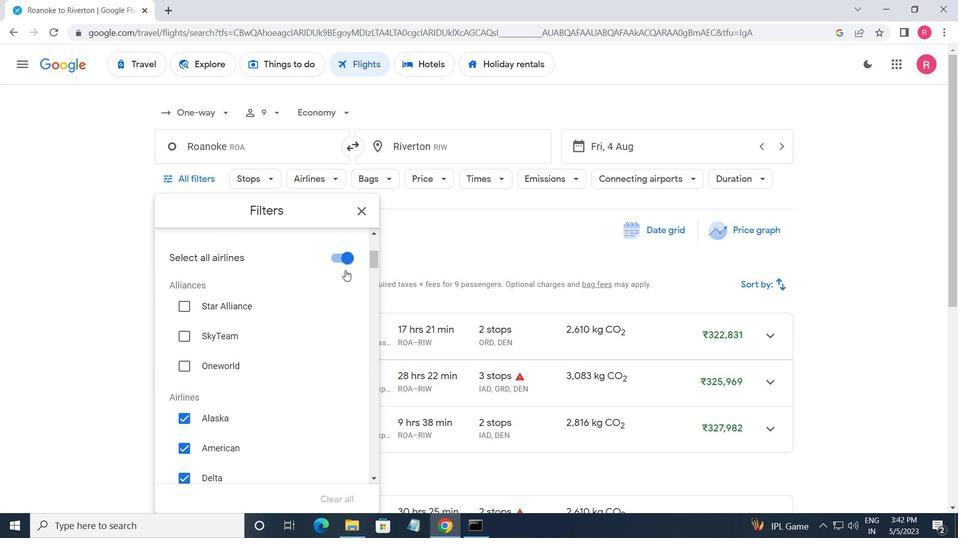 
Action: Mouse pressed left at (341, 261)
Screenshot: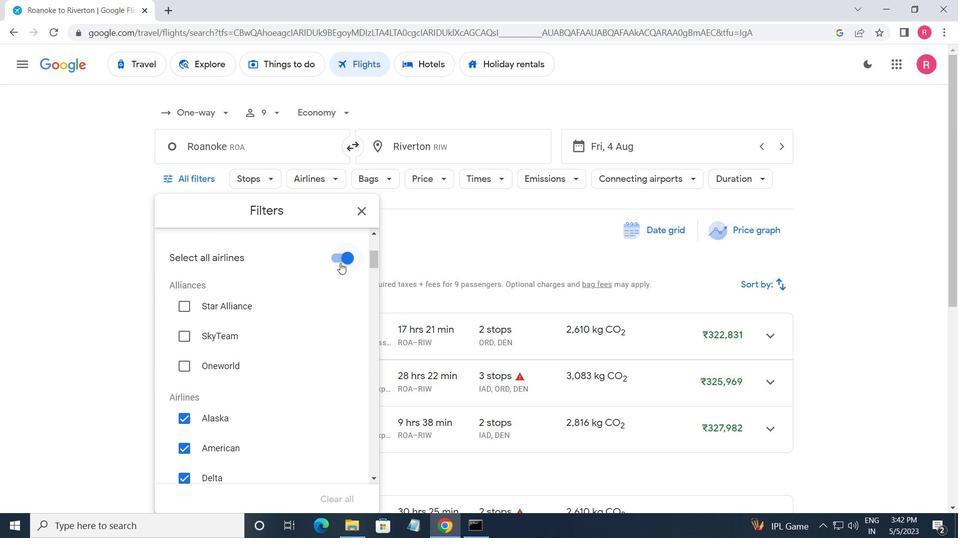 
Action: Mouse moved to (307, 300)
Screenshot: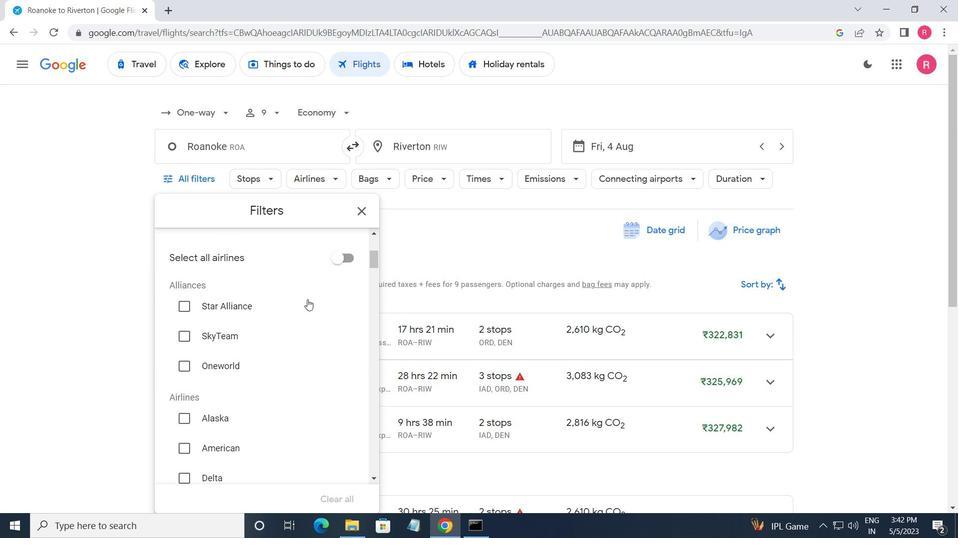 
Action: Mouse scrolled (307, 300) with delta (0, 0)
Screenshot: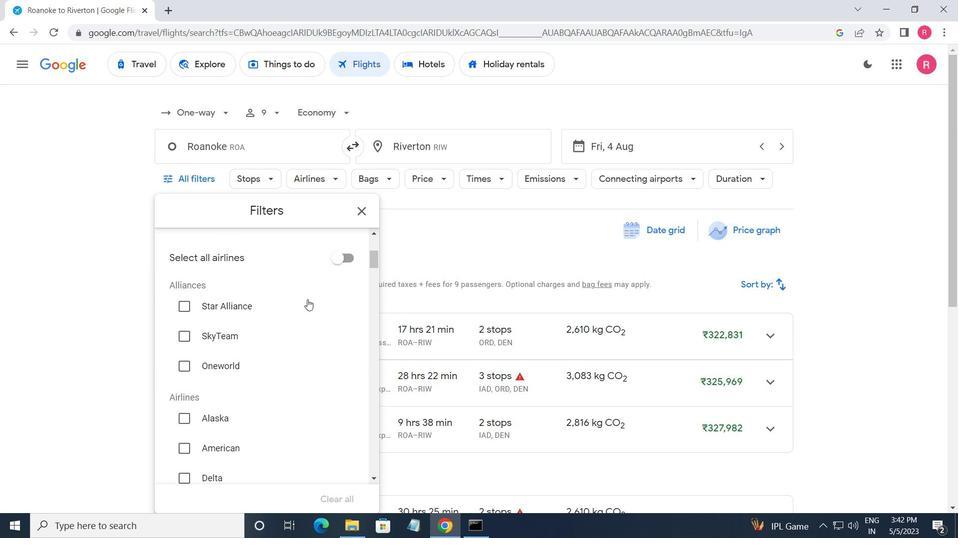 
Action: Mouse moved to (307, 301)
Screenshot: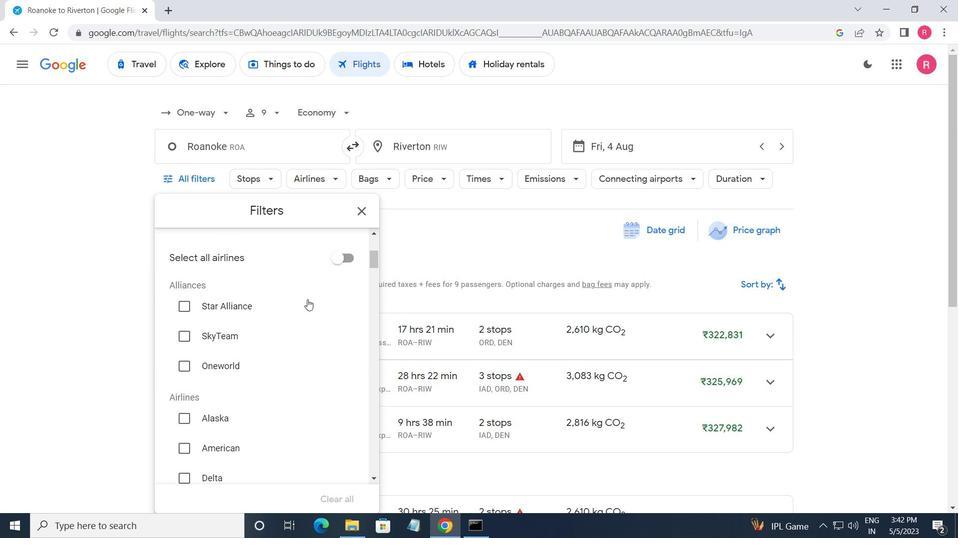 
Action: Mouse scrolled (307, 300) with delta (0, 0)
Screenshot: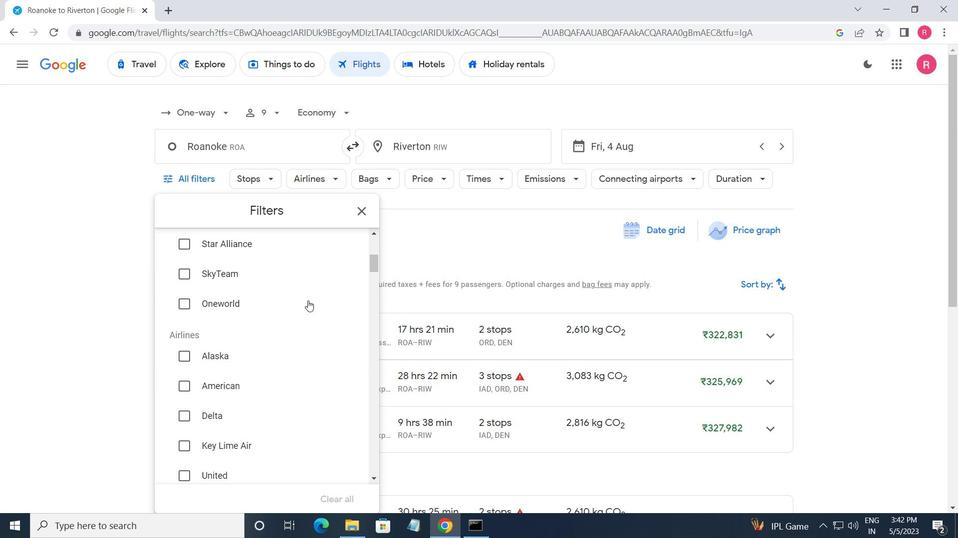 
Action: Mouse scrolled (307, 300) with delta (0, 0)
Screenshot: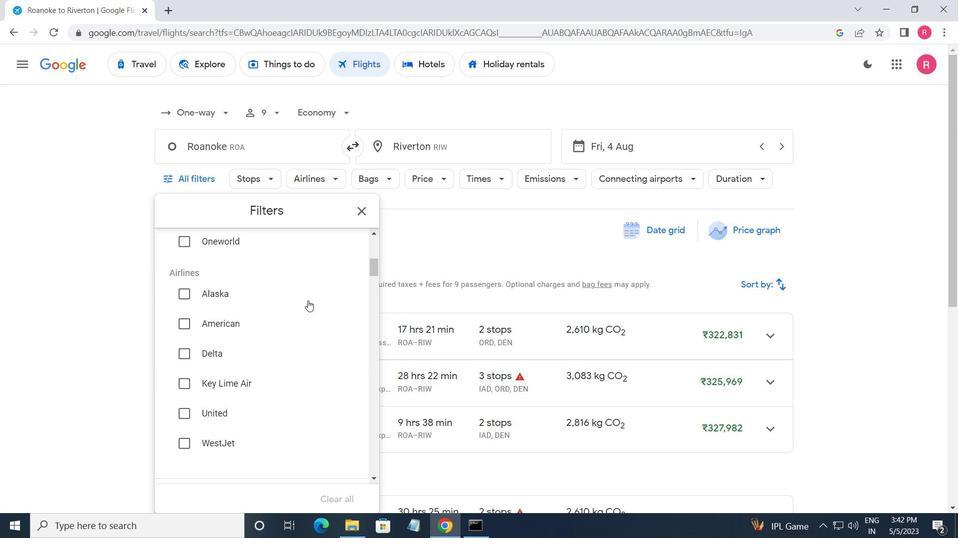 
Action: Mouse scrolled (307, 300) with delta (0, 0)
Screenshot: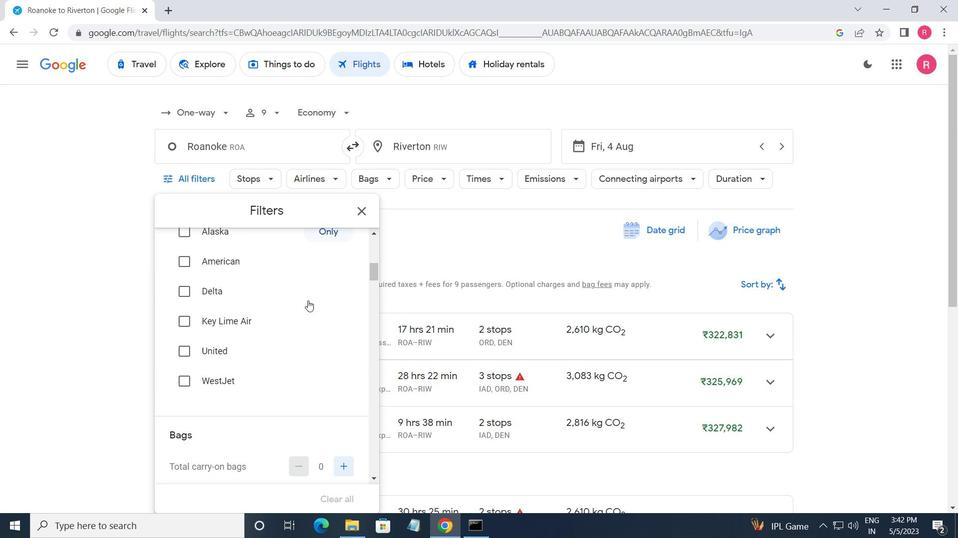 
Action: Mouse scrolled (307, 300) with delta (0, 0)
Screenshot: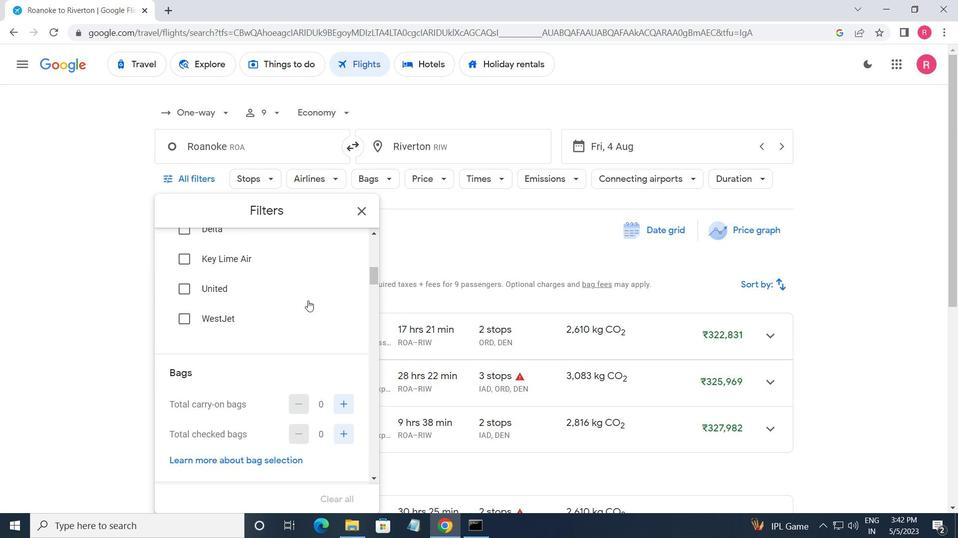 
Action: Mouse moved to (340, 339)
Screenshot: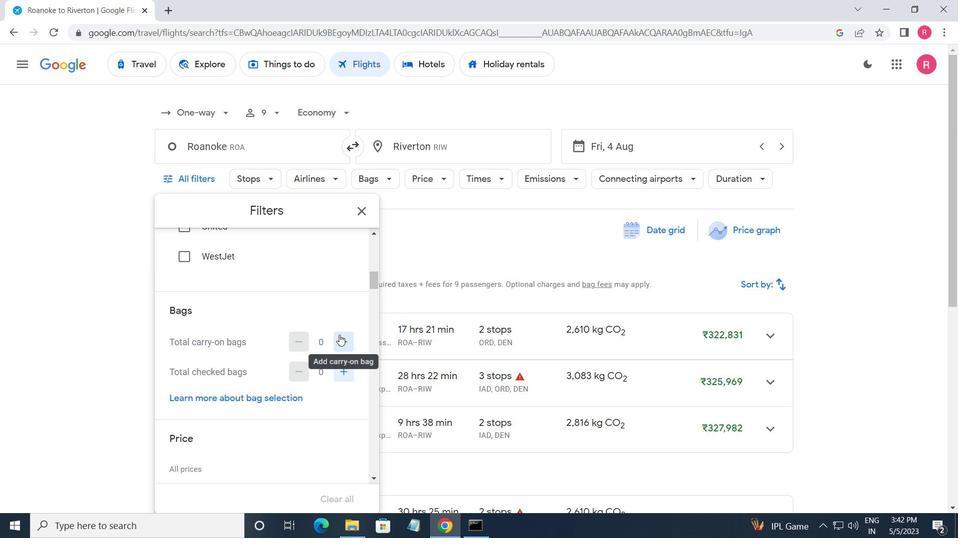 
Action: Mouse pressed left at (340, 339)
Screenshot: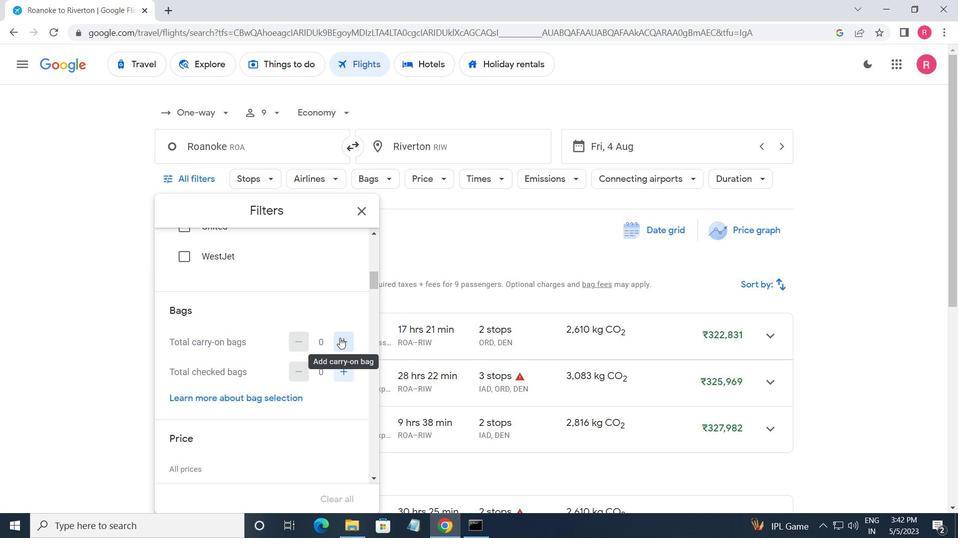 
Action: Mouse moved to (340, 367)
Screenshot: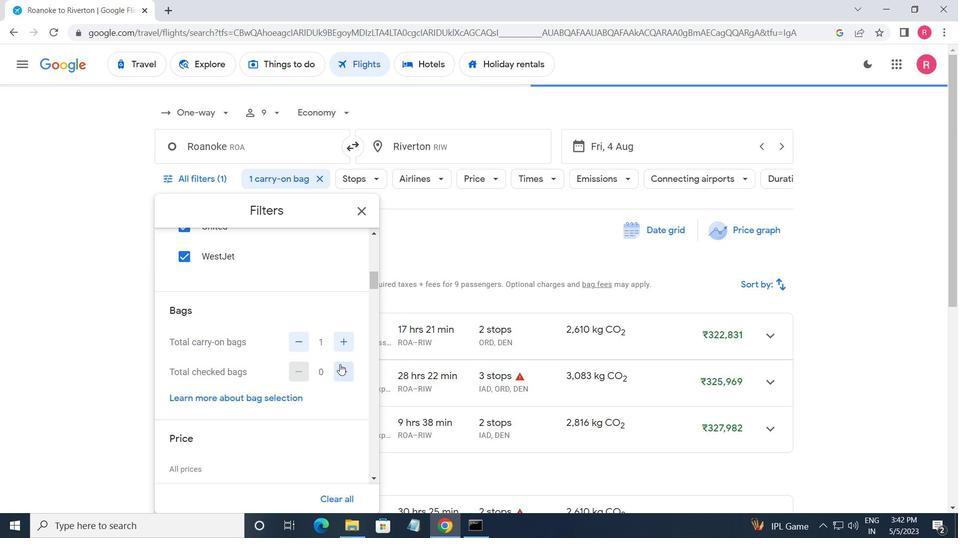 
Action: Mouse pressed left at (340, 367)
Screenshot: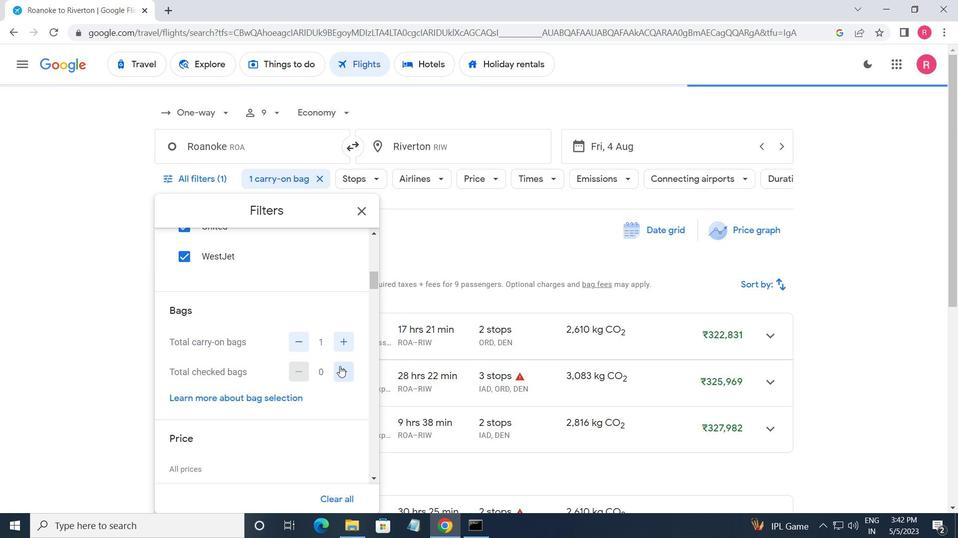 
Action: Mouse moved to (303, 316)
Screenshot: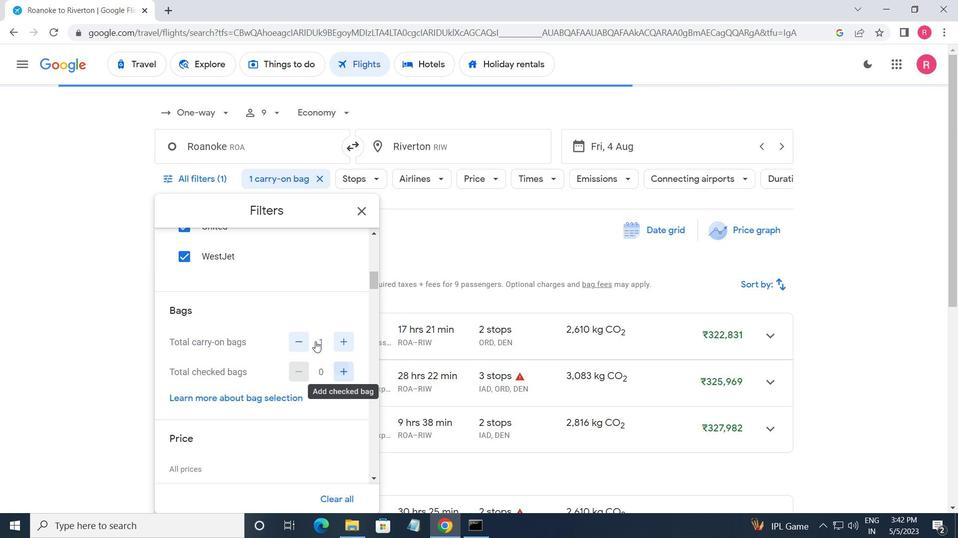
Action: Mouse scrolled (303, 316) with delta (0, 0)
Screenshot: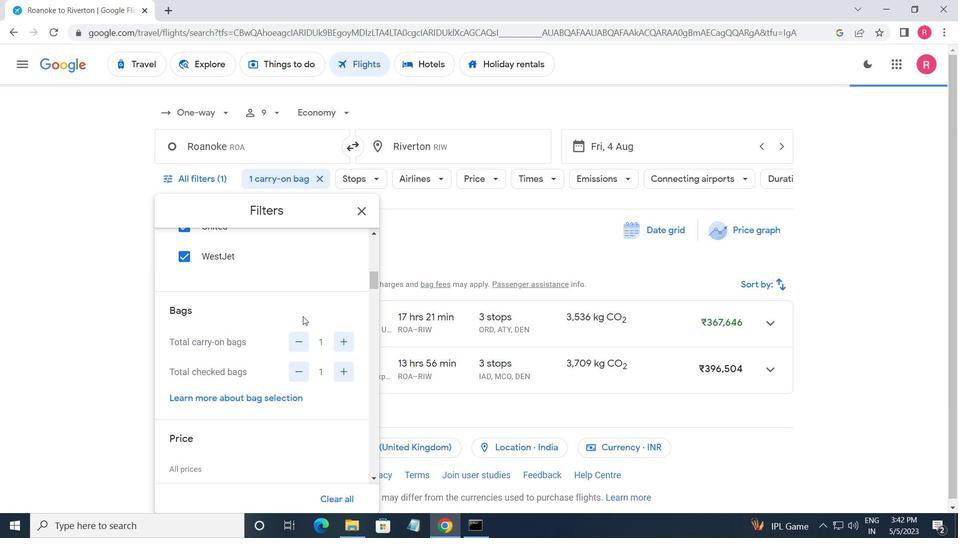 
Action: Mouse scrolled (303, 316) with delta (0, 0)
Screenshot: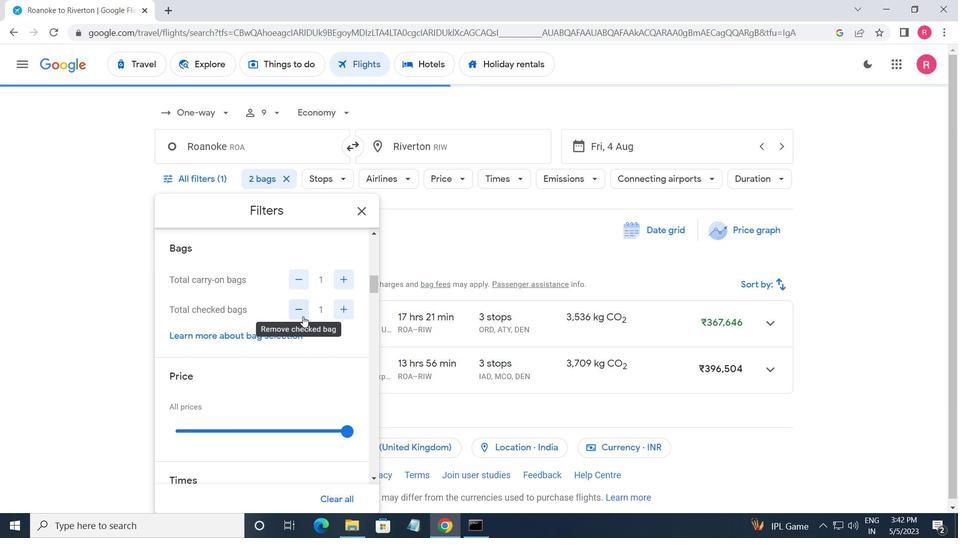 
Action: Mouse moved to (347, 366)
Screenshot: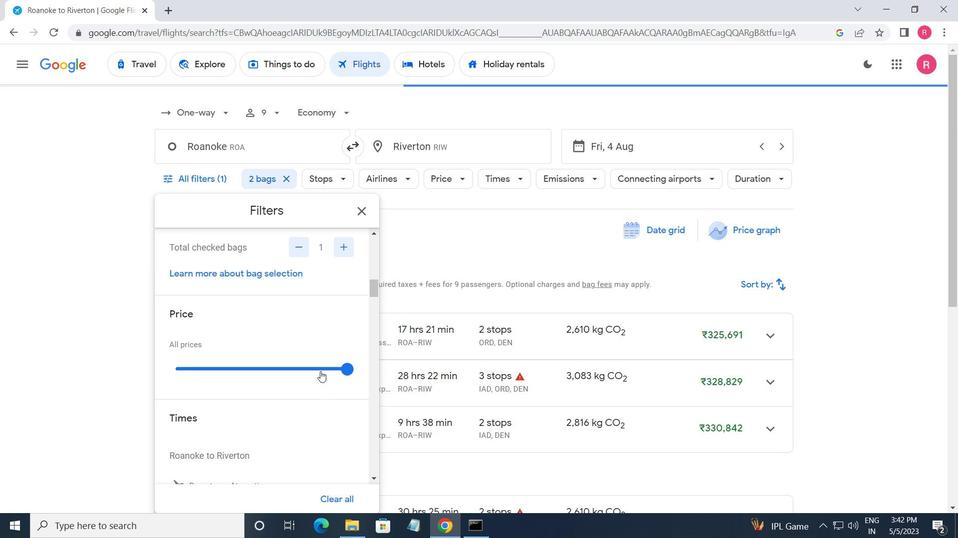 
Action: Mouse pressed left at (347, 366)
Screenshot: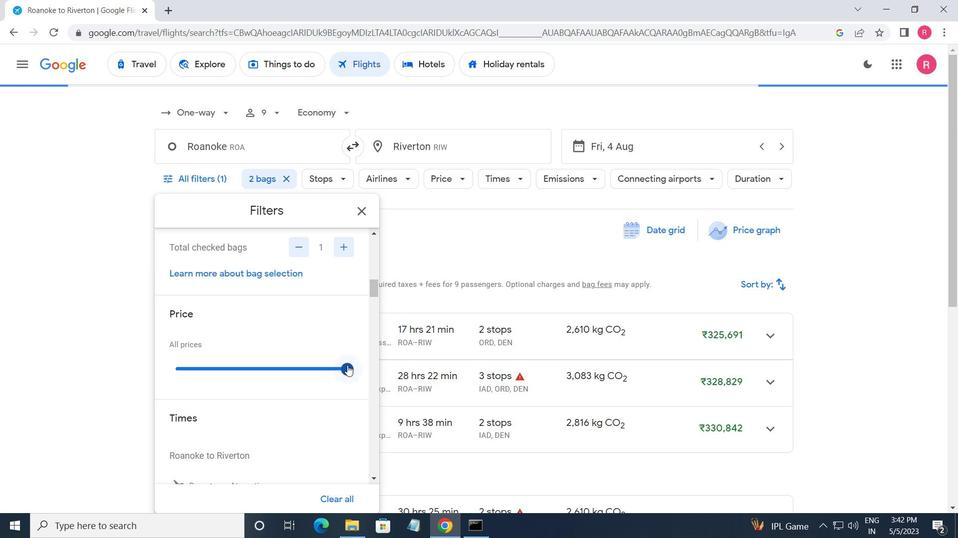 
Action: Mouse moved to (344, 372)
Screenshot: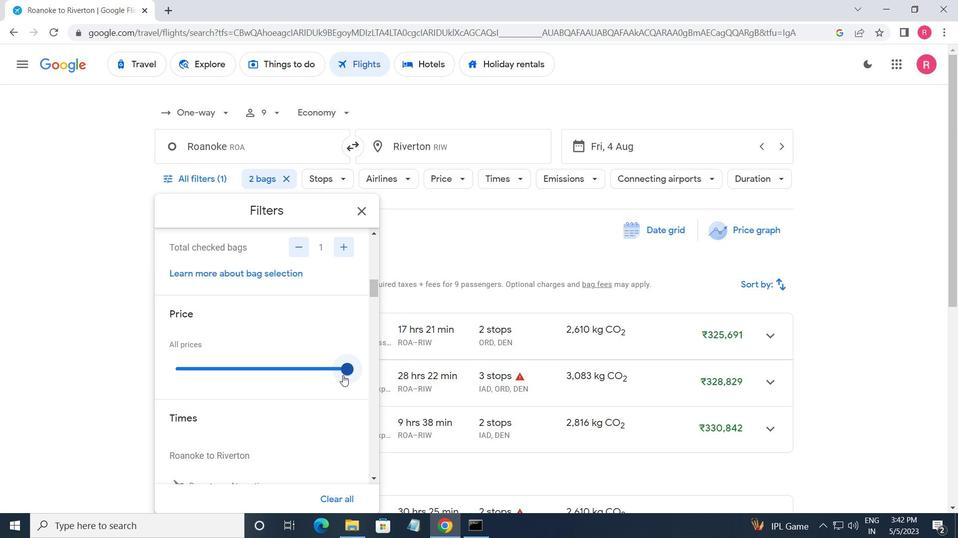
Action: Mouse pressed left at (344, 372)
Screenshot: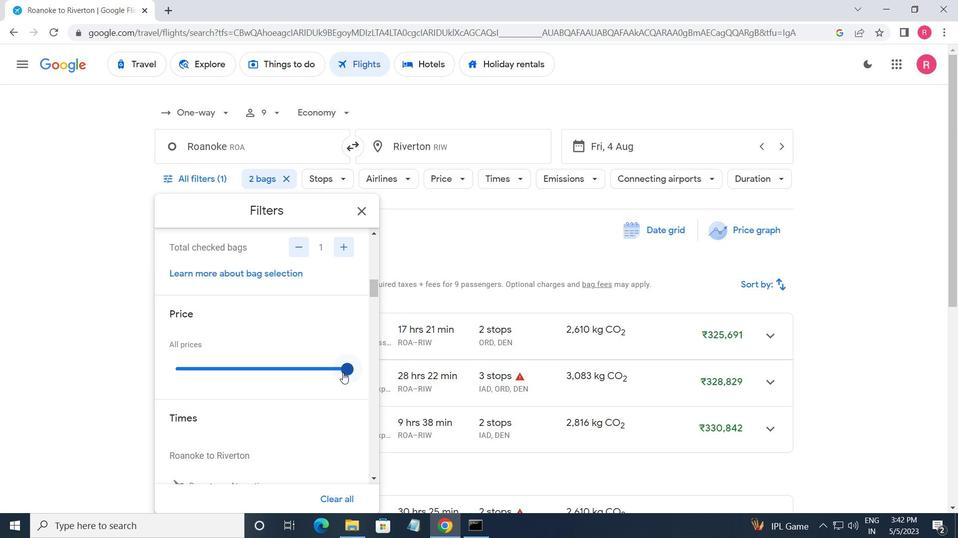 
Action: Mouse moved to (309, 342)
Screenshot: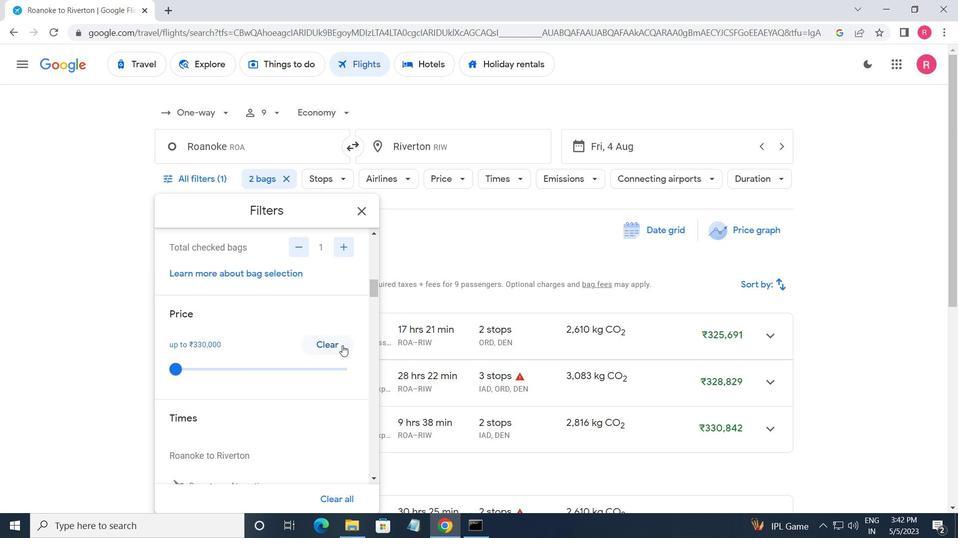
Action: Mouse scrolled (309, 342) with delta (0, 0)
Screenshot: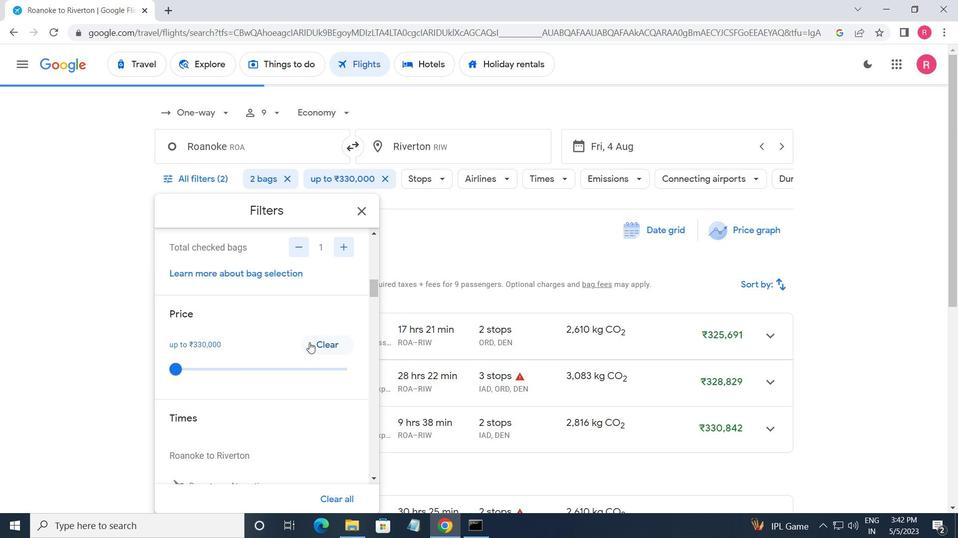 
Action: Mouse scrolled (309, 342) with delta (0, 0)
Screenshot: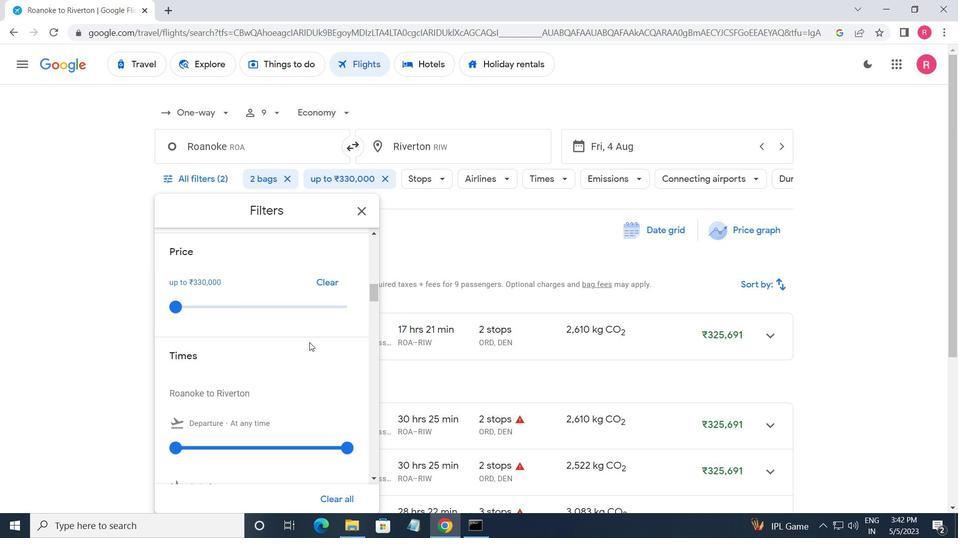 
Action: Mouse moved to (168, 385)
Screenshot: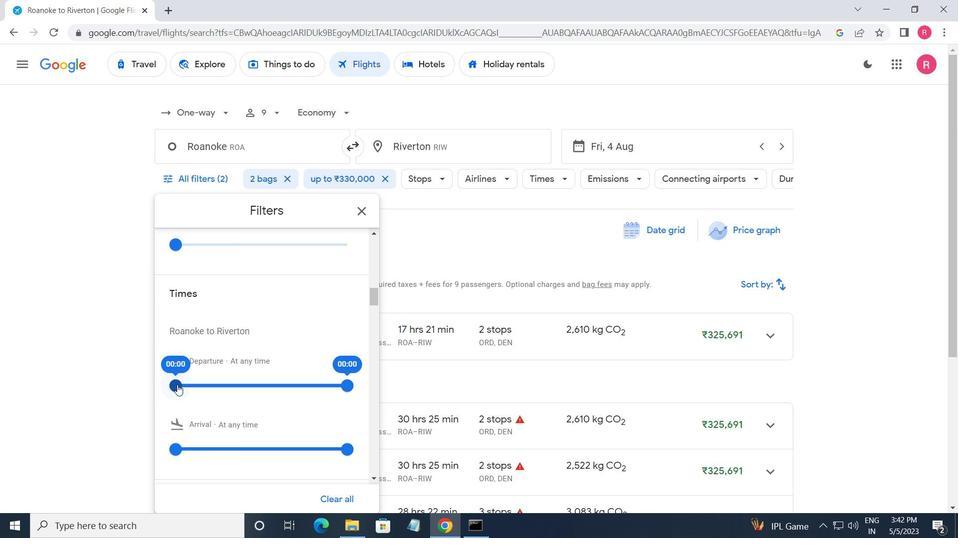 
Action: Mouse pressed left at (168, 385)
Screenshot: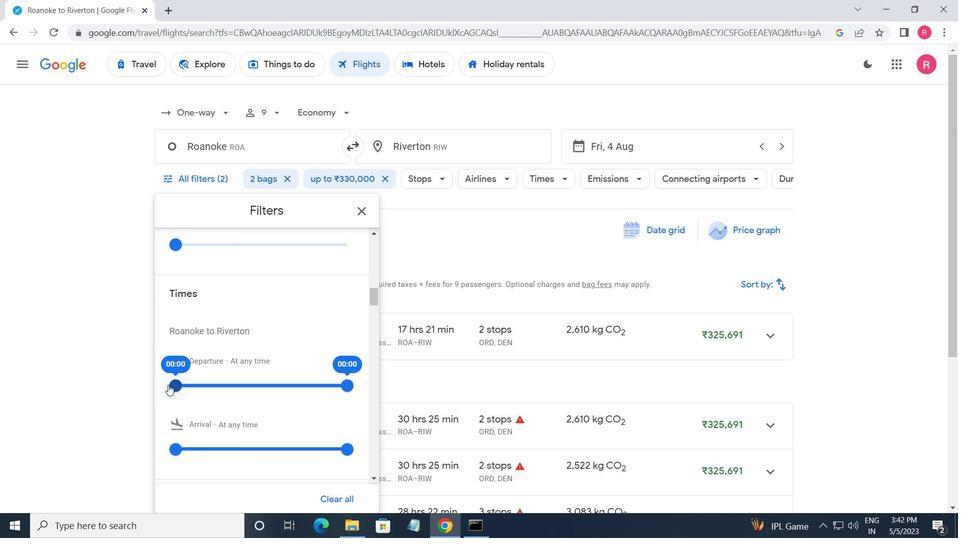 
Action: Mouse moved to (341, 386)
Screenshot: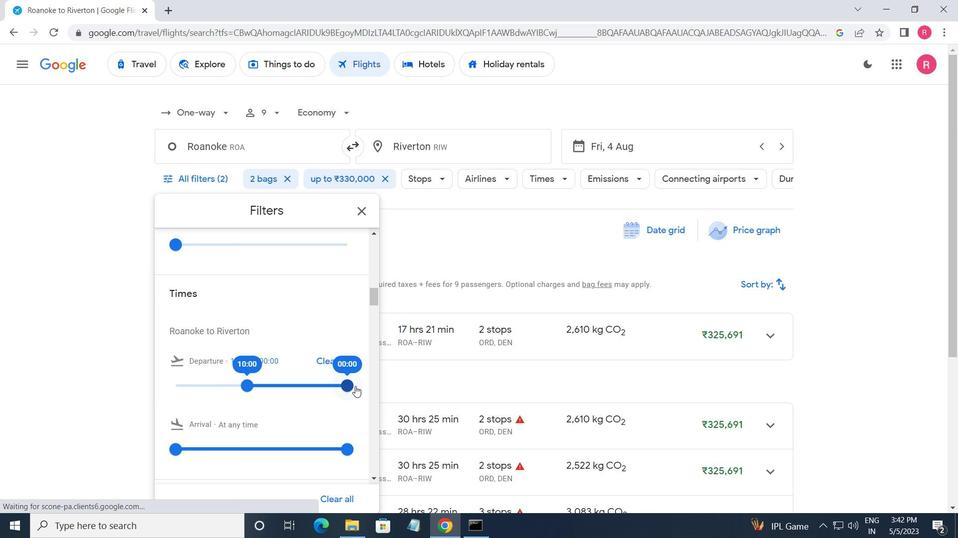 
Action: Mouse pressed left at (341, 386)
Screenshot: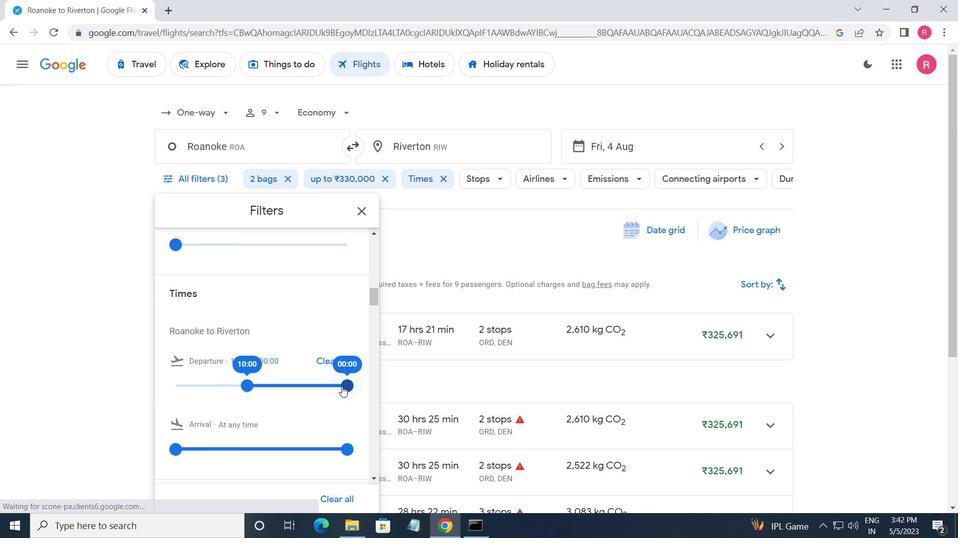 
Action: Mouse moved to (368, 212)
Screenshot: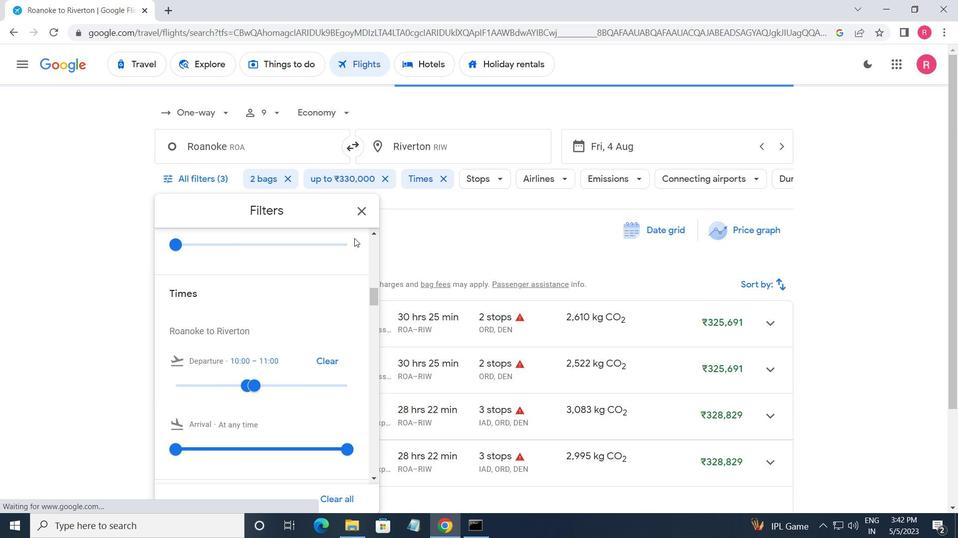 
Action: Mouse pressed left at (368, 212)
Screenshot: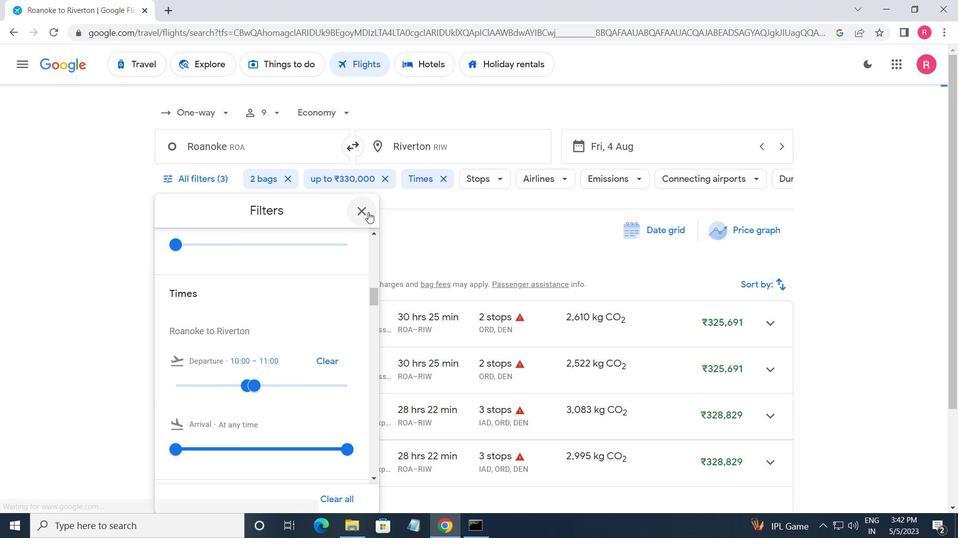 
Action: Mouse moved to (368, 212)
Screenshot: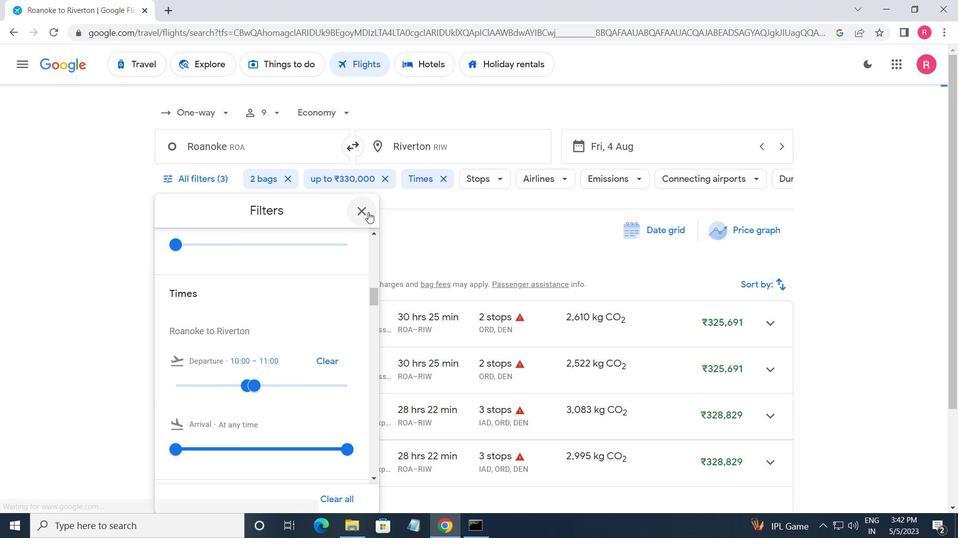 
